 Task: Open Card Cybersecurity Review in Board Customer Feedback Management Best Practices to Workspace Accelerator Programs and add a team member Softage.4@softage.net, a label Orange, a checklist Marketing Strategies, an attachment from your computer, a color Orange and finally, add a card description 'Conduct team training session on effective communication' and a comment 'We should approach this task with a sense of humility and a willingness to seek feedback and guidance from others.'. Add a start date 'Jan 04, 1900' with a due date 'Jan 11, 1900'
Action: Mouse moved to (608, 238)
Screenshot: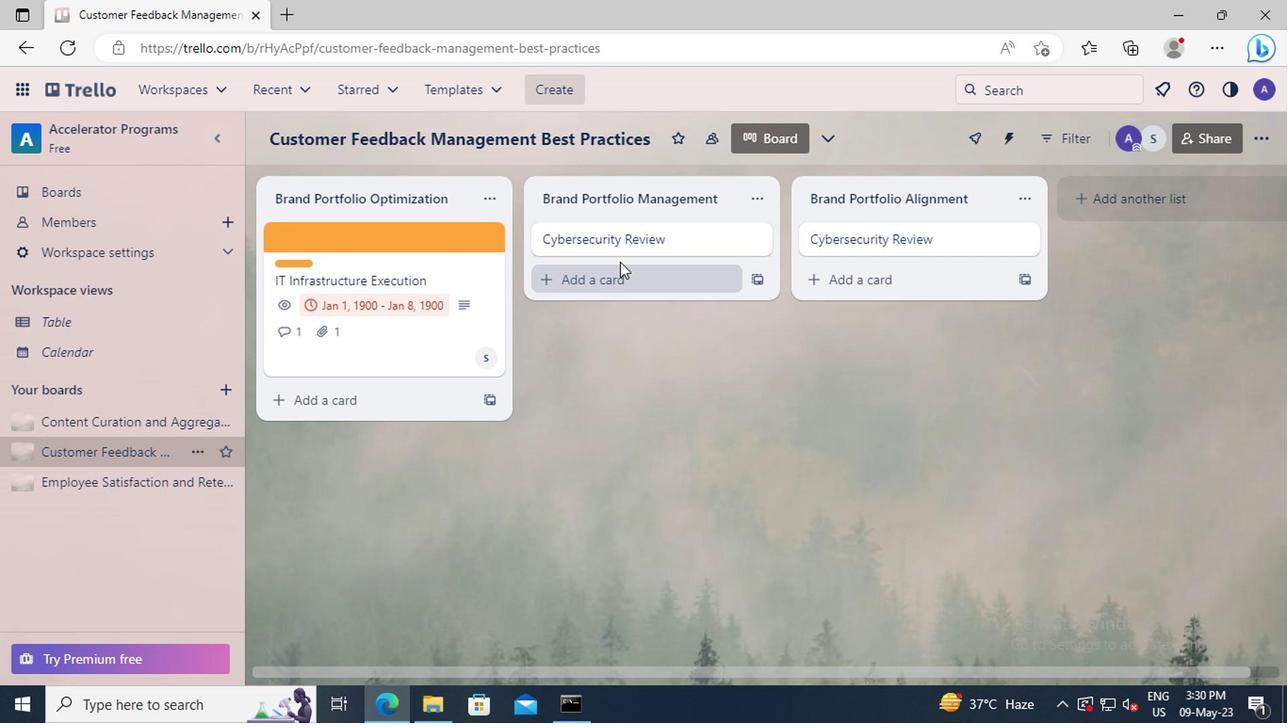 
Action: Mouse pressed left at (608, 238)
Screenshot: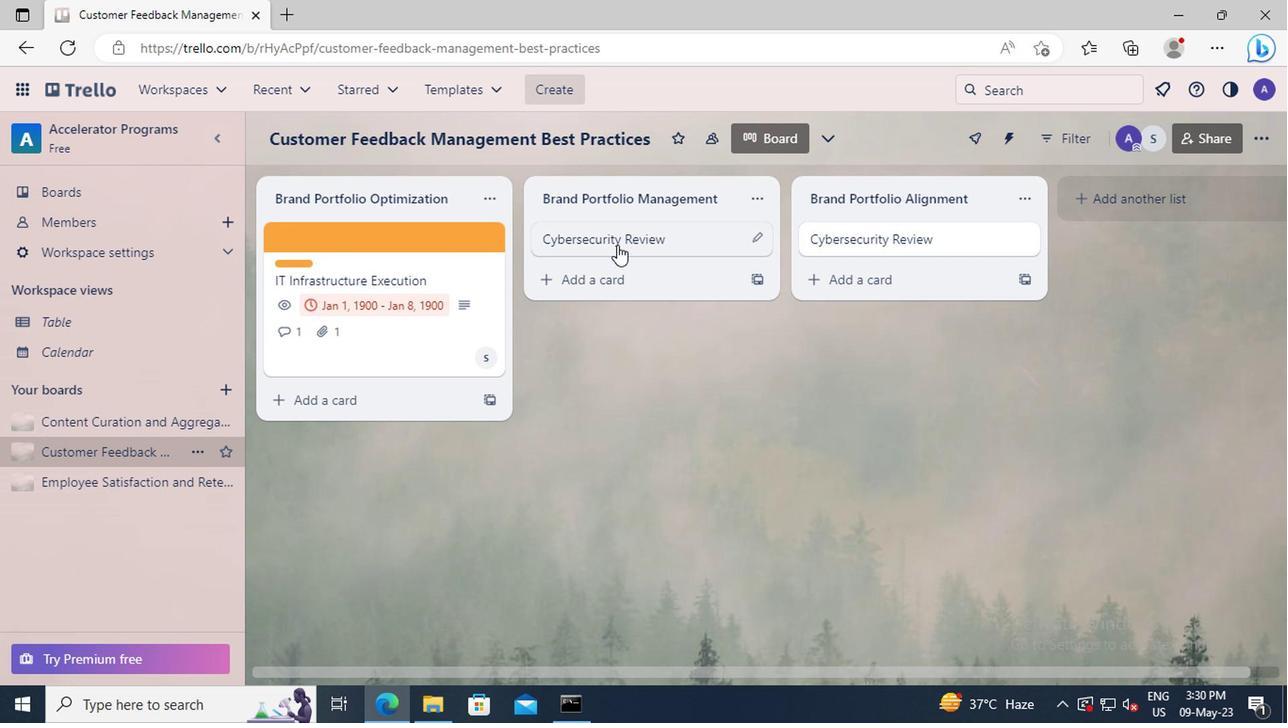 
Action: Mouse moved to (870, 298)
Screenshot: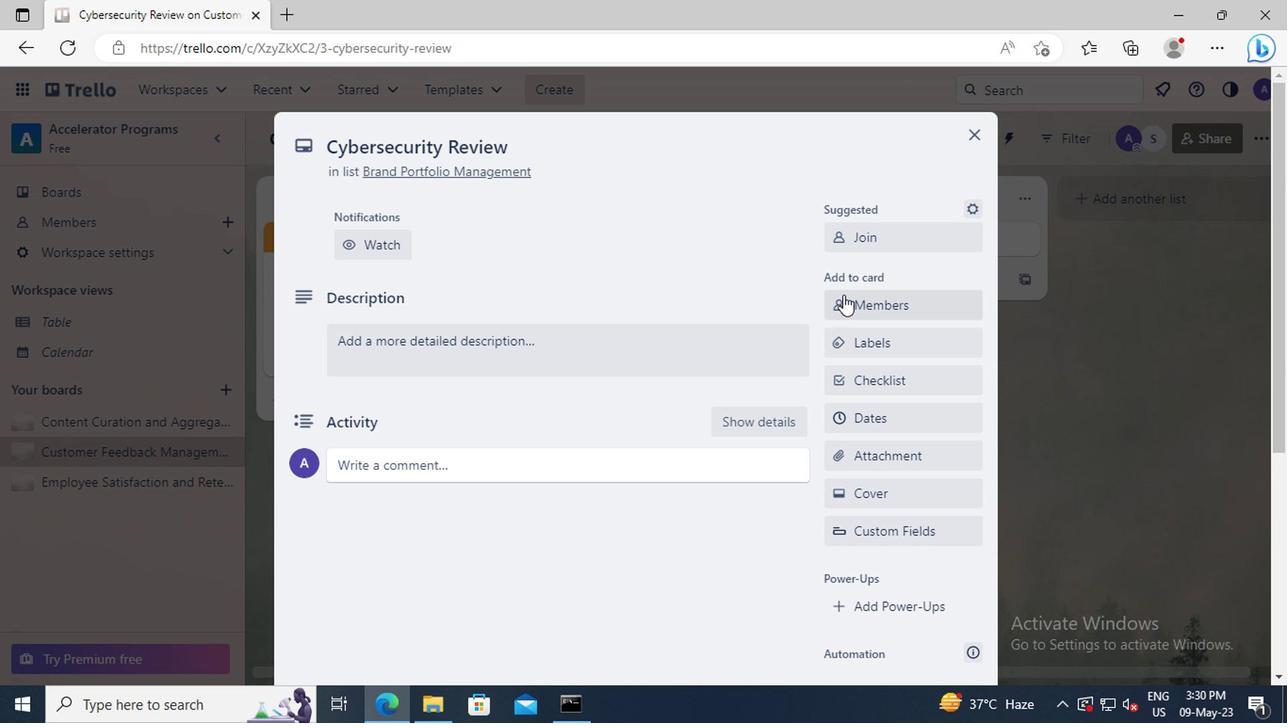 
Action: Mouse pressed left at (870, 298)
Screenshot: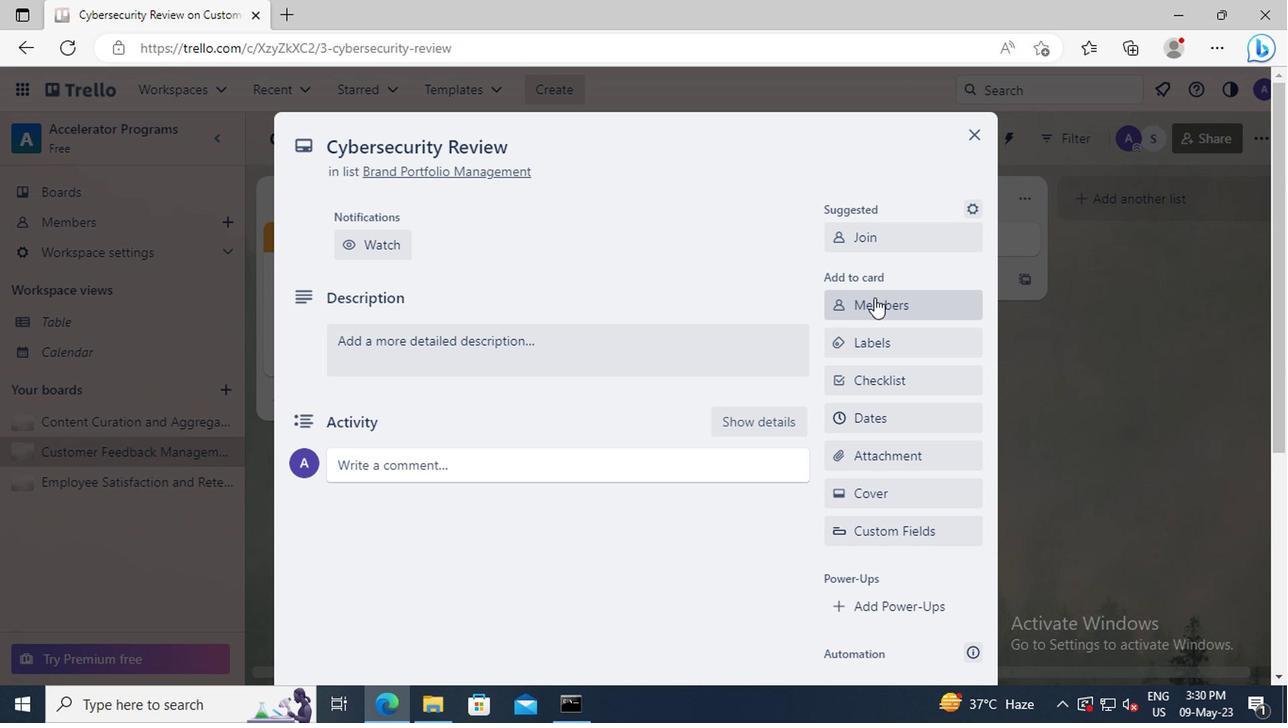 
Action: Mouse moved to (880, 394)
Screenshot: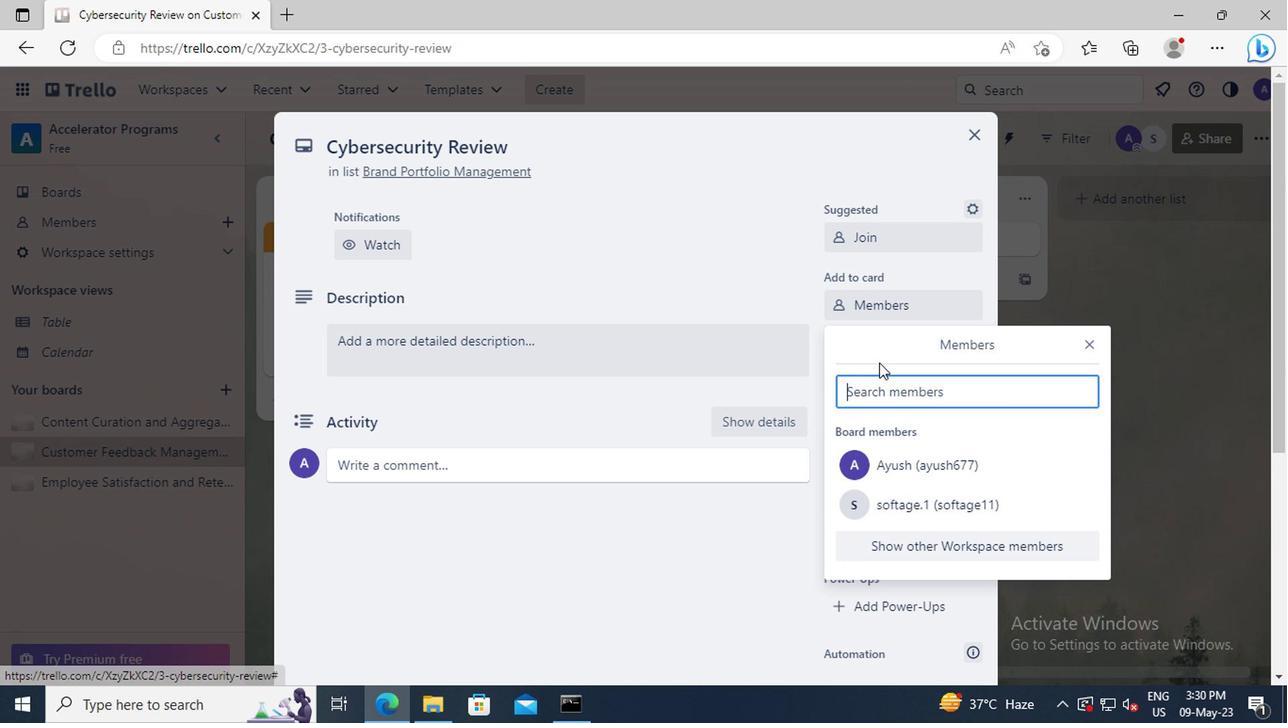 
Action: Mouse pressed left at (880, 394)
Screenshot: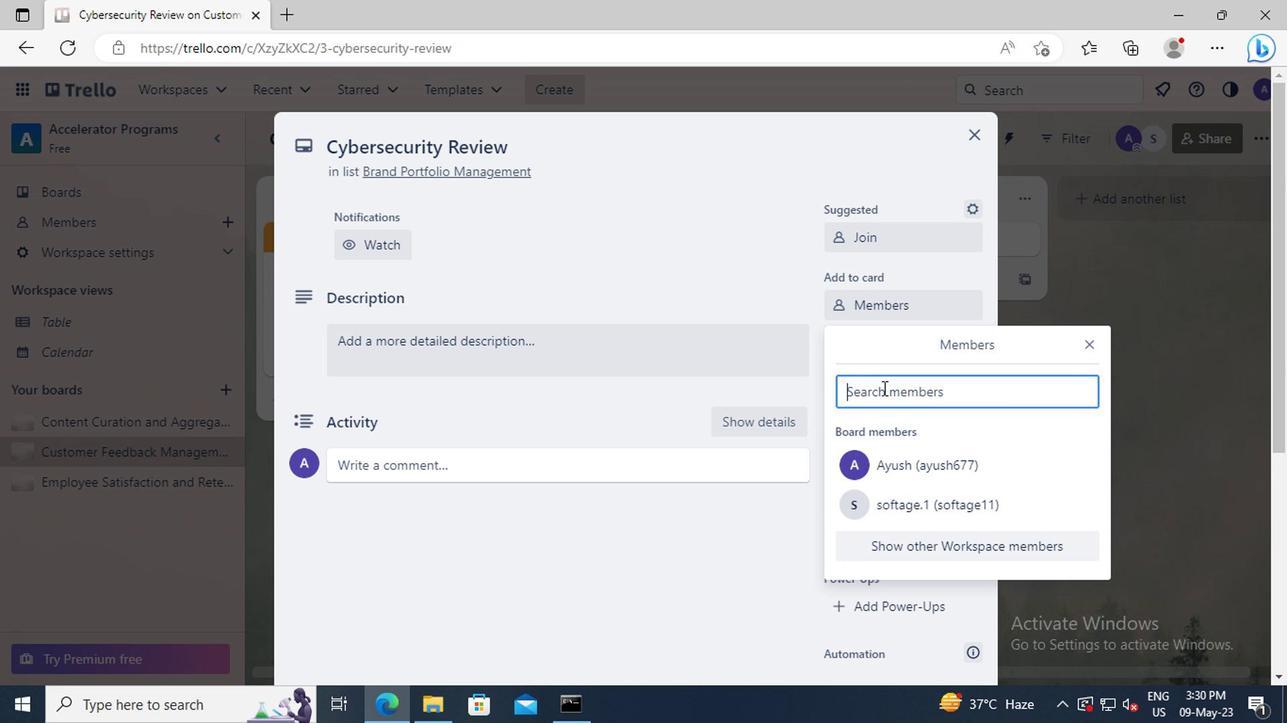 
Action: Key pressed <Key.shift>SOFTAGE.4
Screenshot: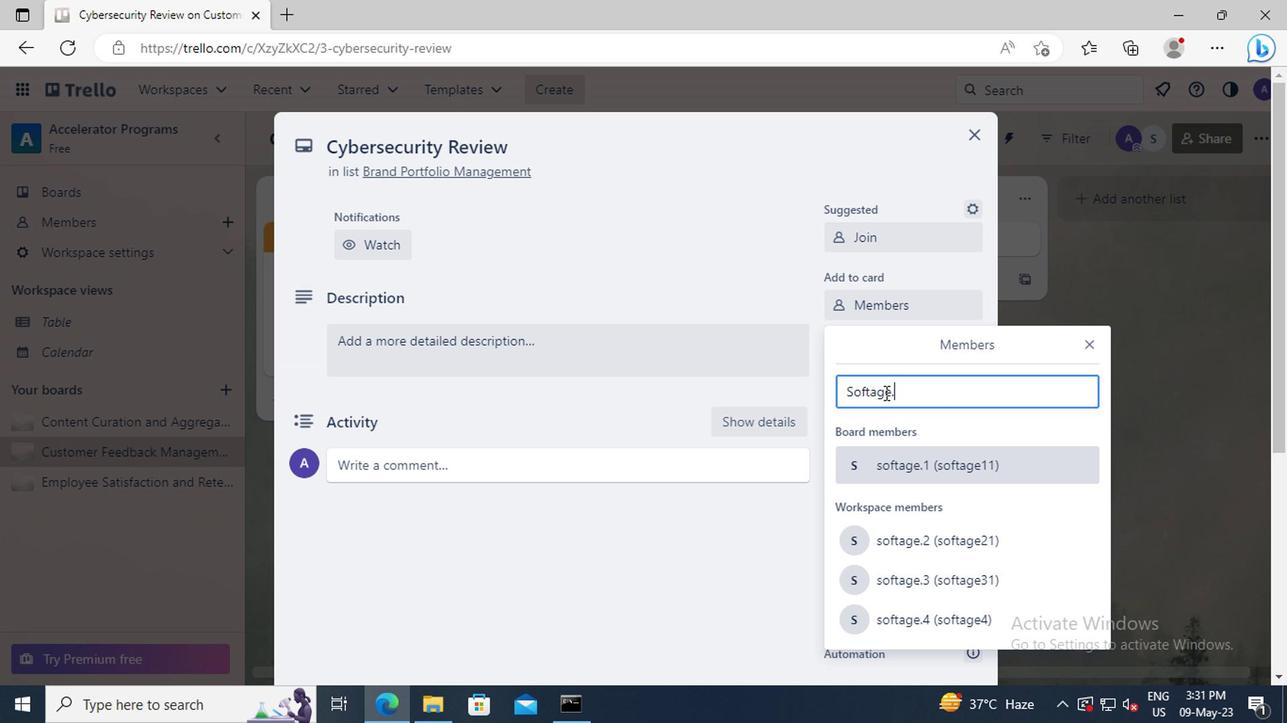 
Action: Mouse moved to (919, 574)
Screenshot: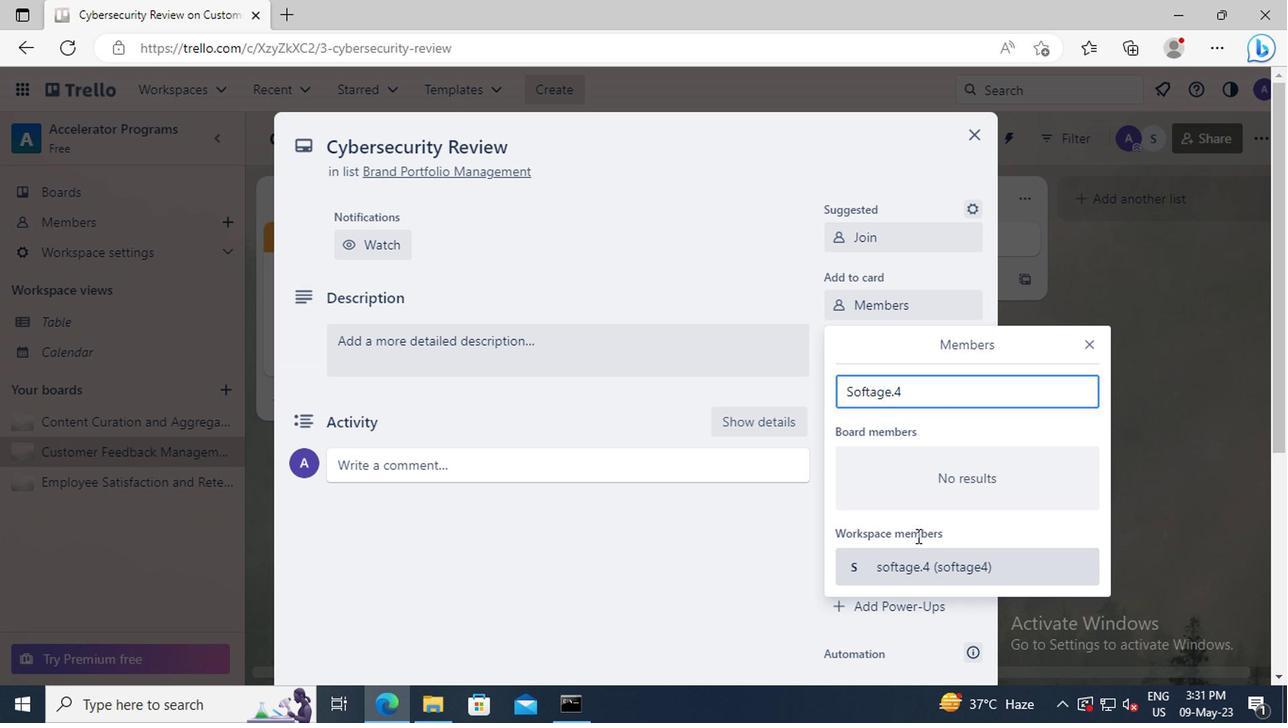 
Action: Mouse pressed left at (919, 574)
Screenshot: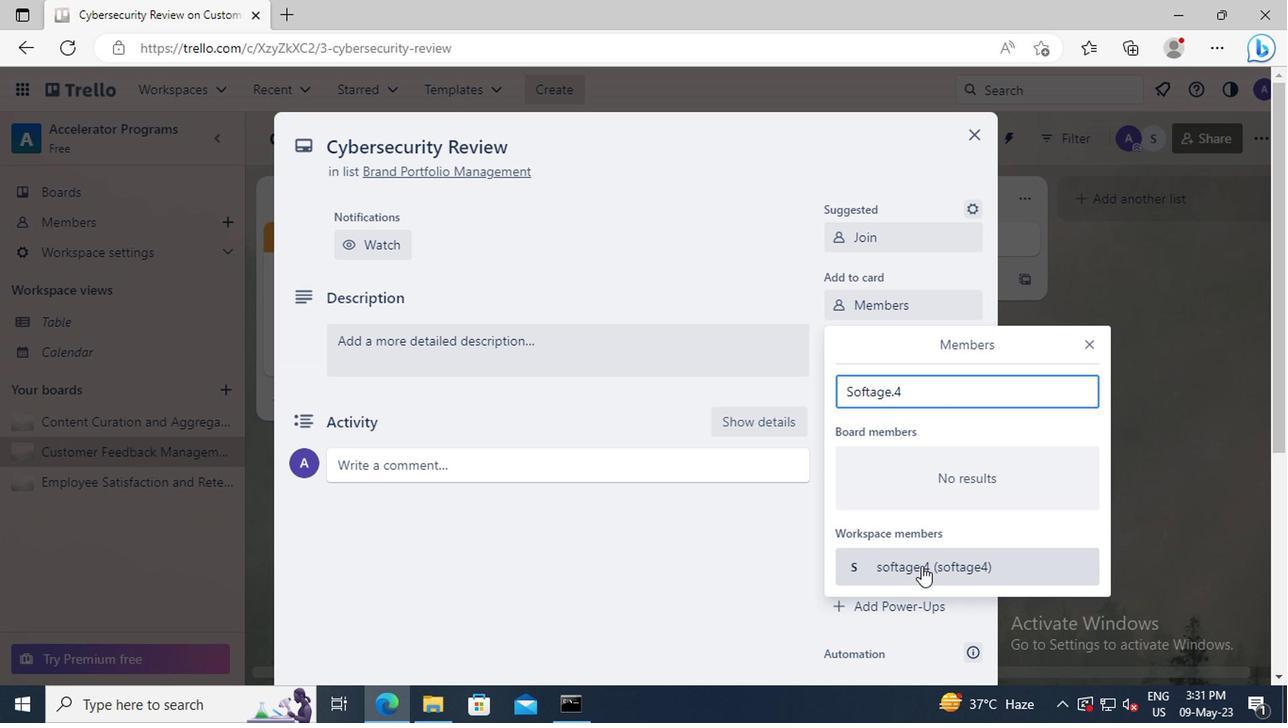 
Action: Mouse moved to (1086, 343)
Screenshot: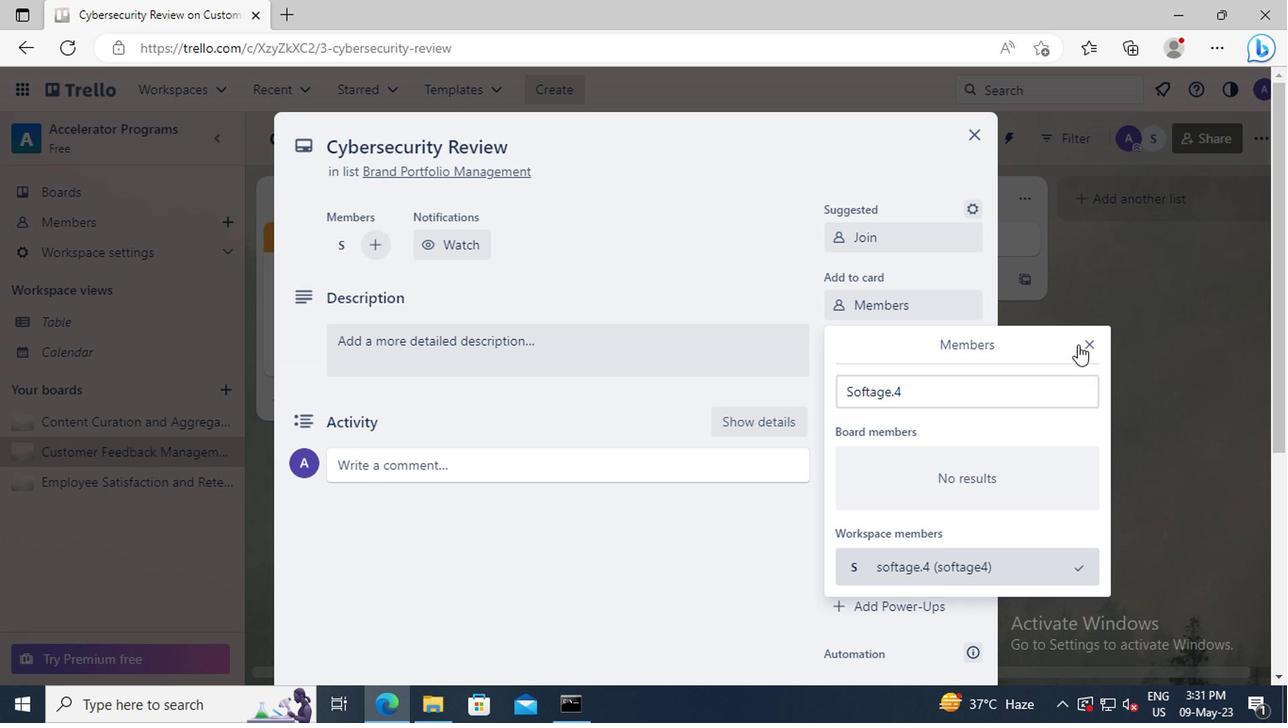 
Action: Mouse pressed left at (1086, 343)
Screenshot: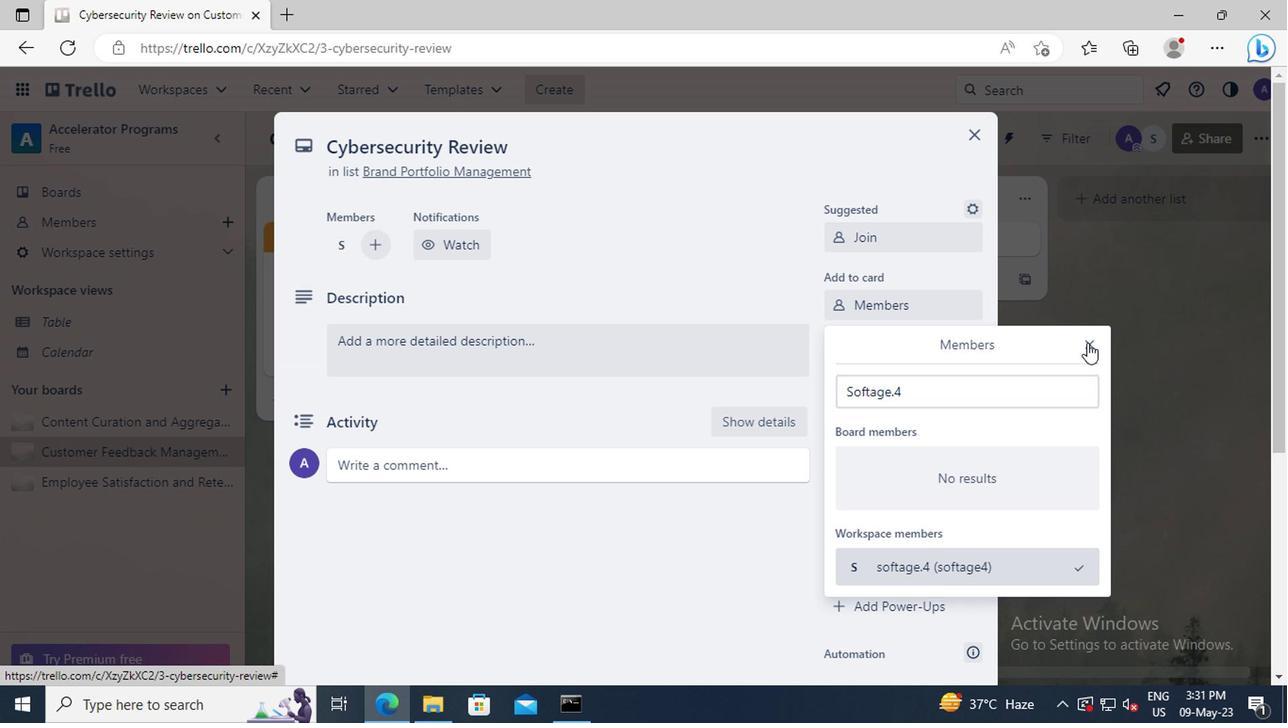 
Action: Mouse moved to (913, 353)
Screenshot: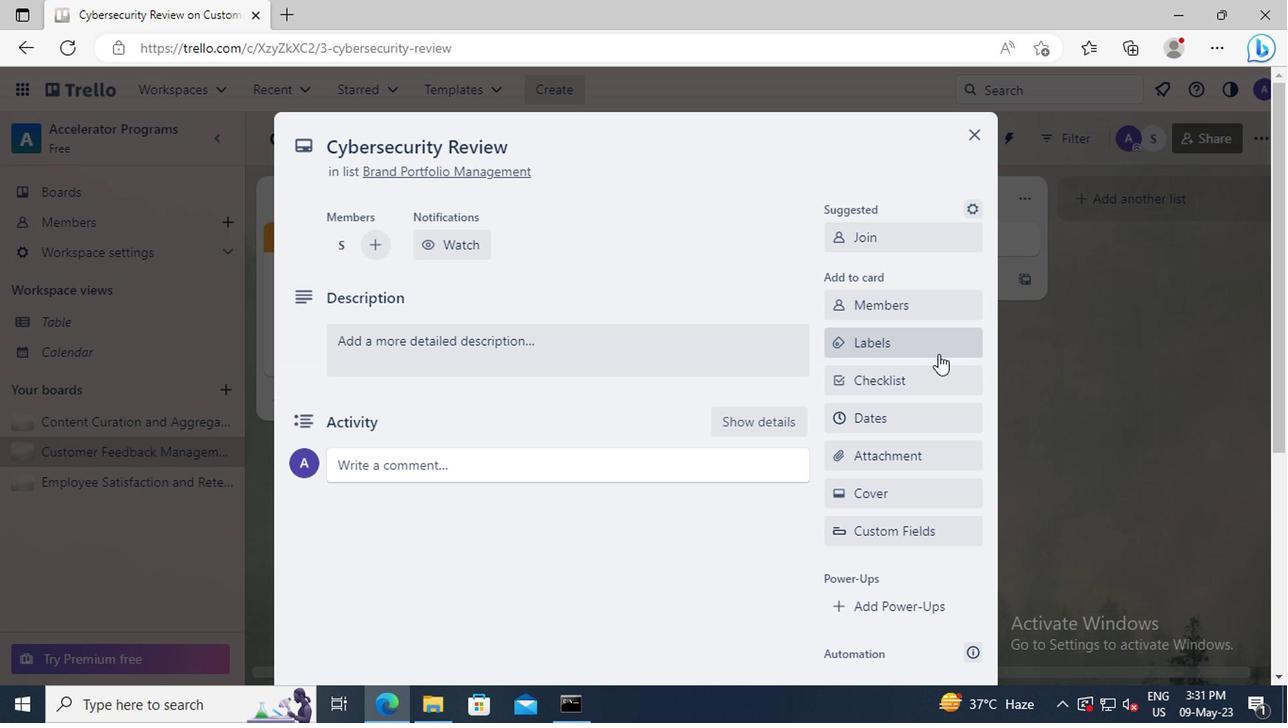 
Action: Mouse pressed left at (913, 353)
Screenshot: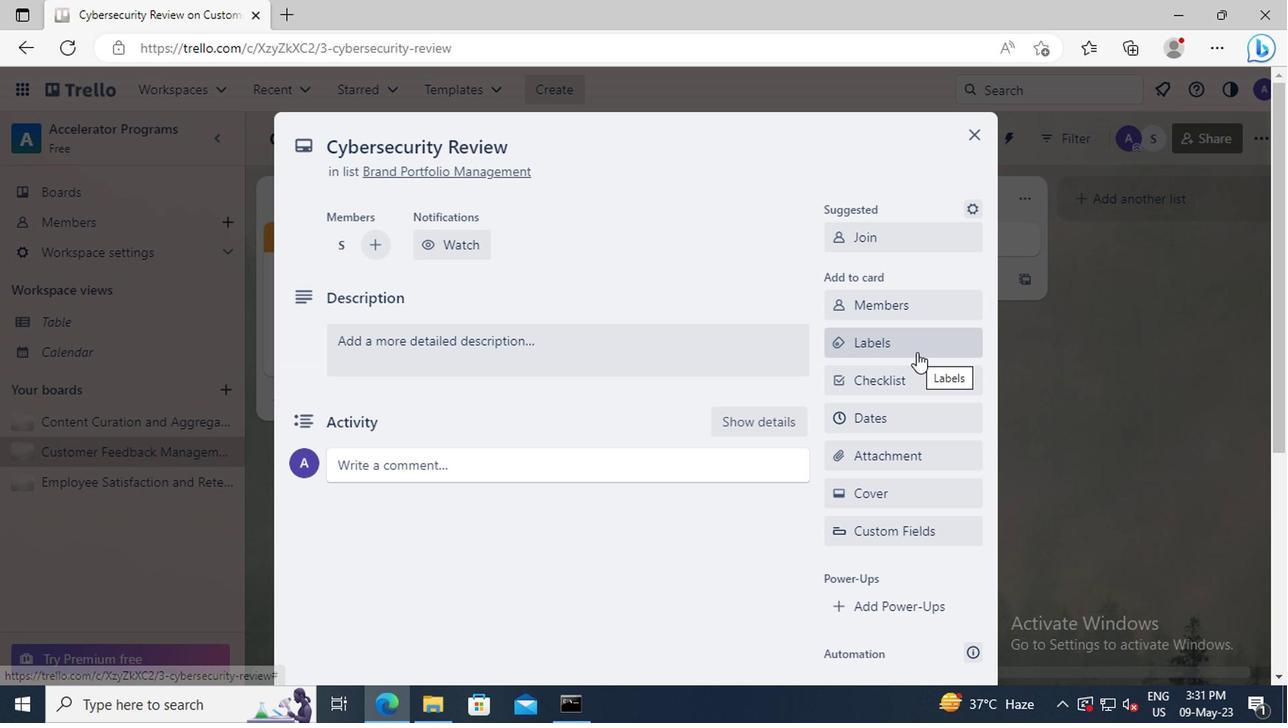 
Action: Mouse moved to (946, 463)
Screenshot: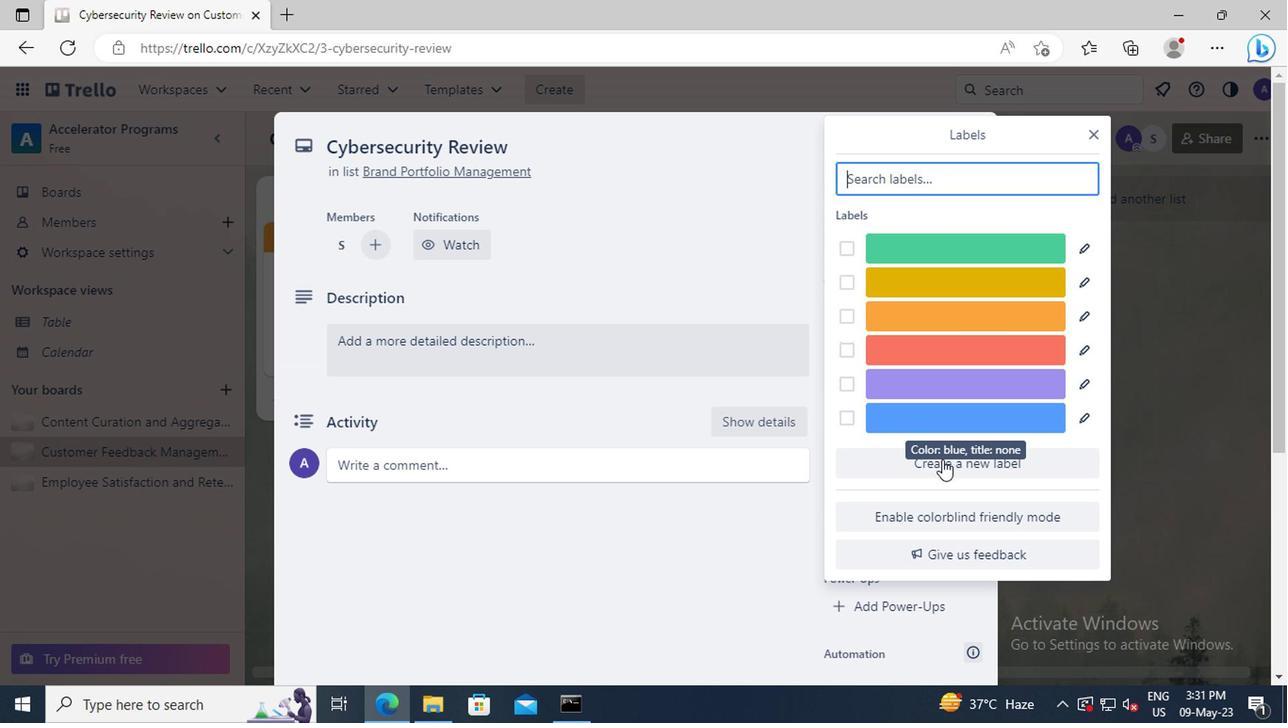 
Action: Mouse pressed left at (946, 463)
Screenshot: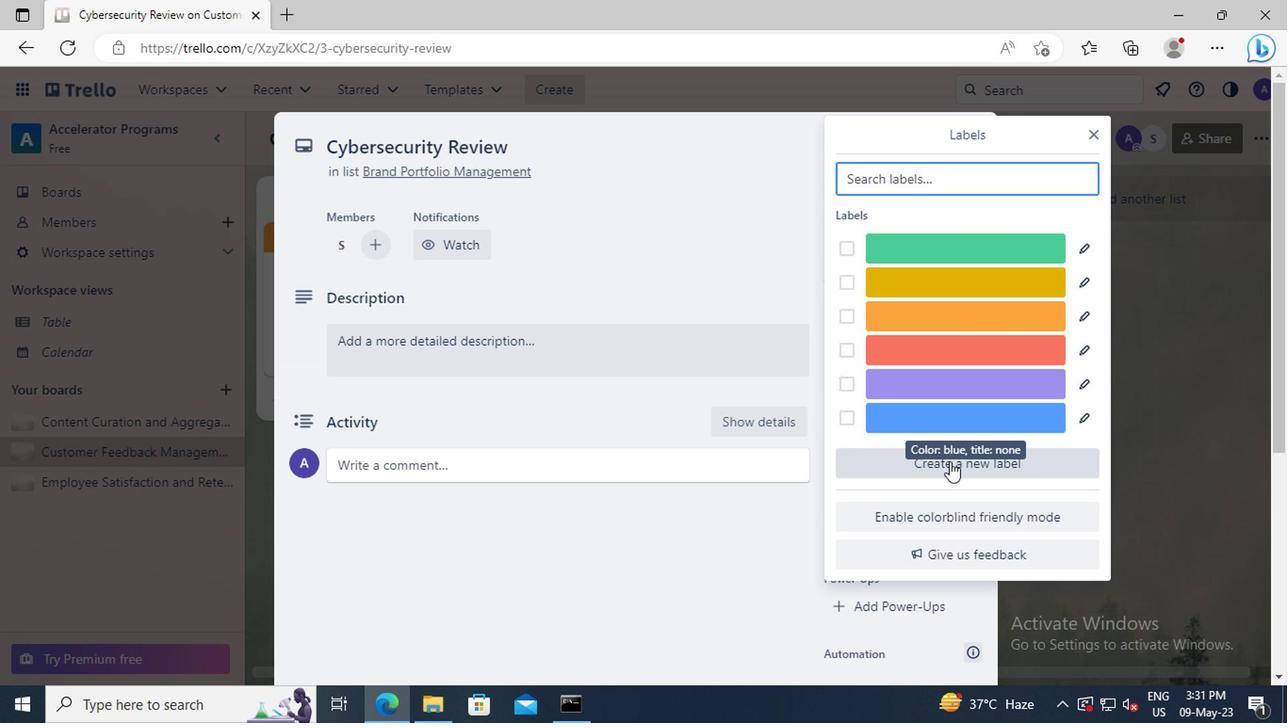 
Action: Mouse moved to (961, 409)
Screenshot: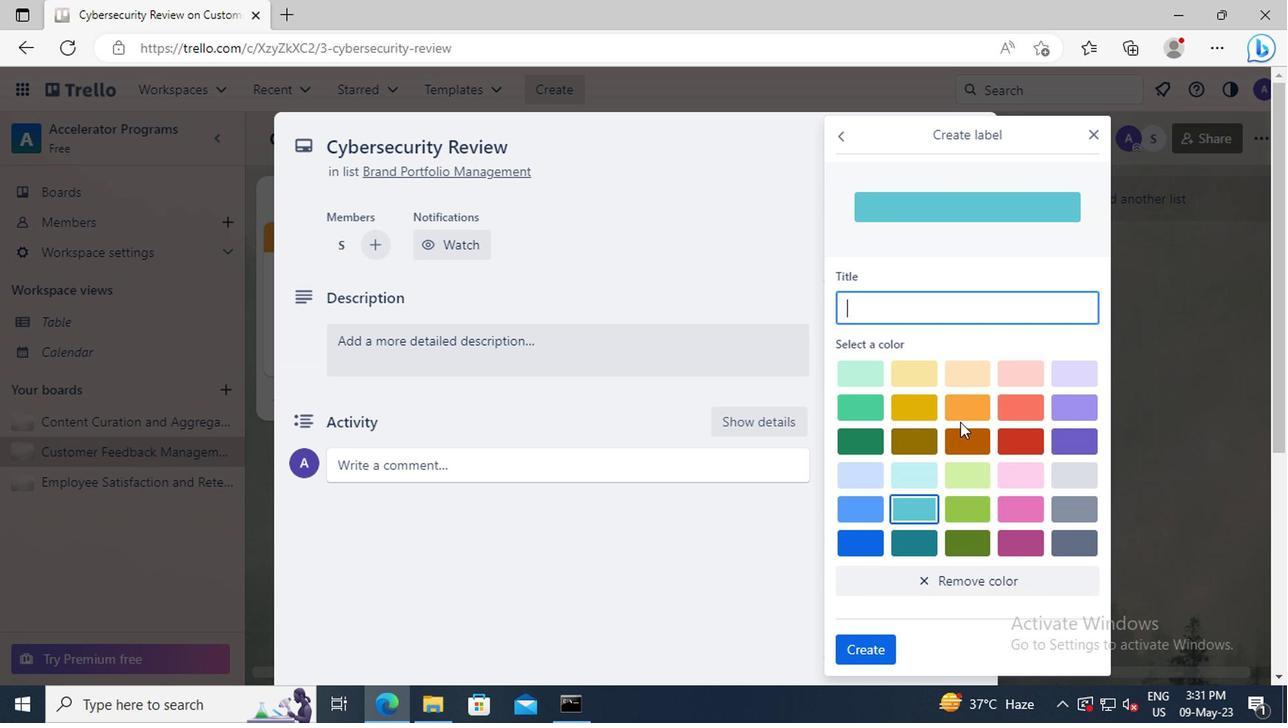 
Action: Mouse pressed left at (961, 409)
Screenshot: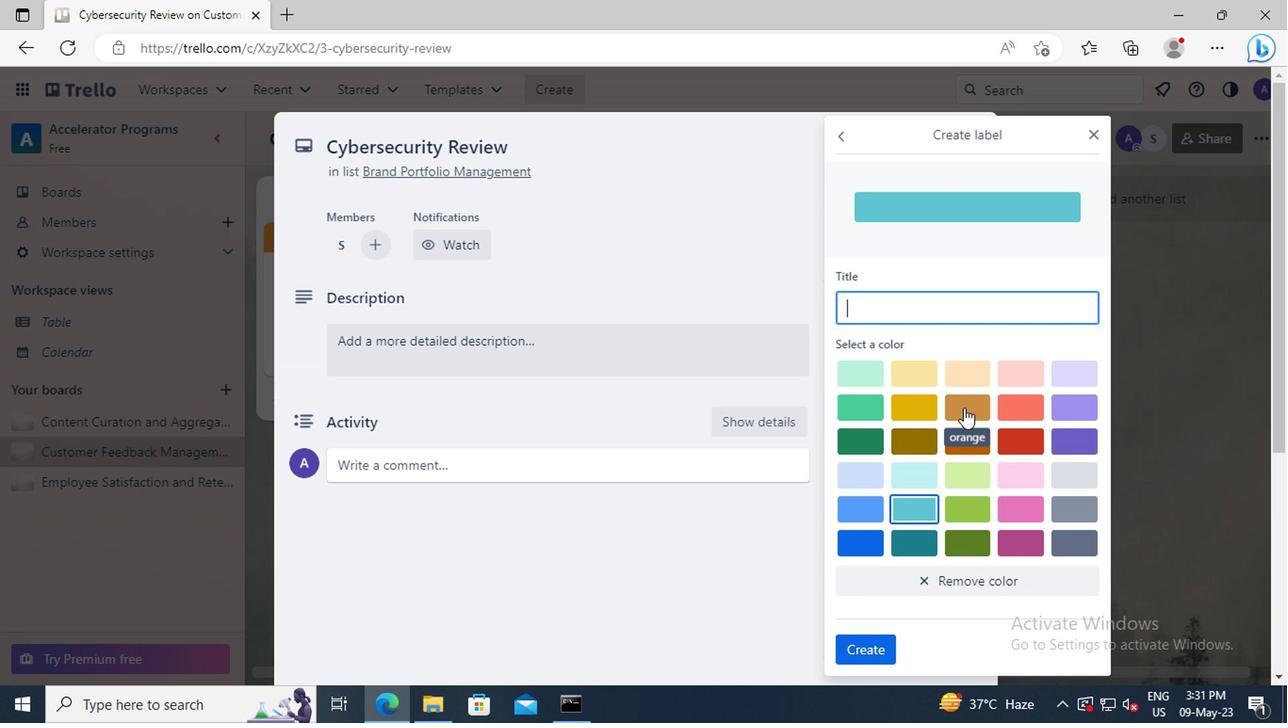 
Action: Mouse moved to (876, 649)
Screenshot: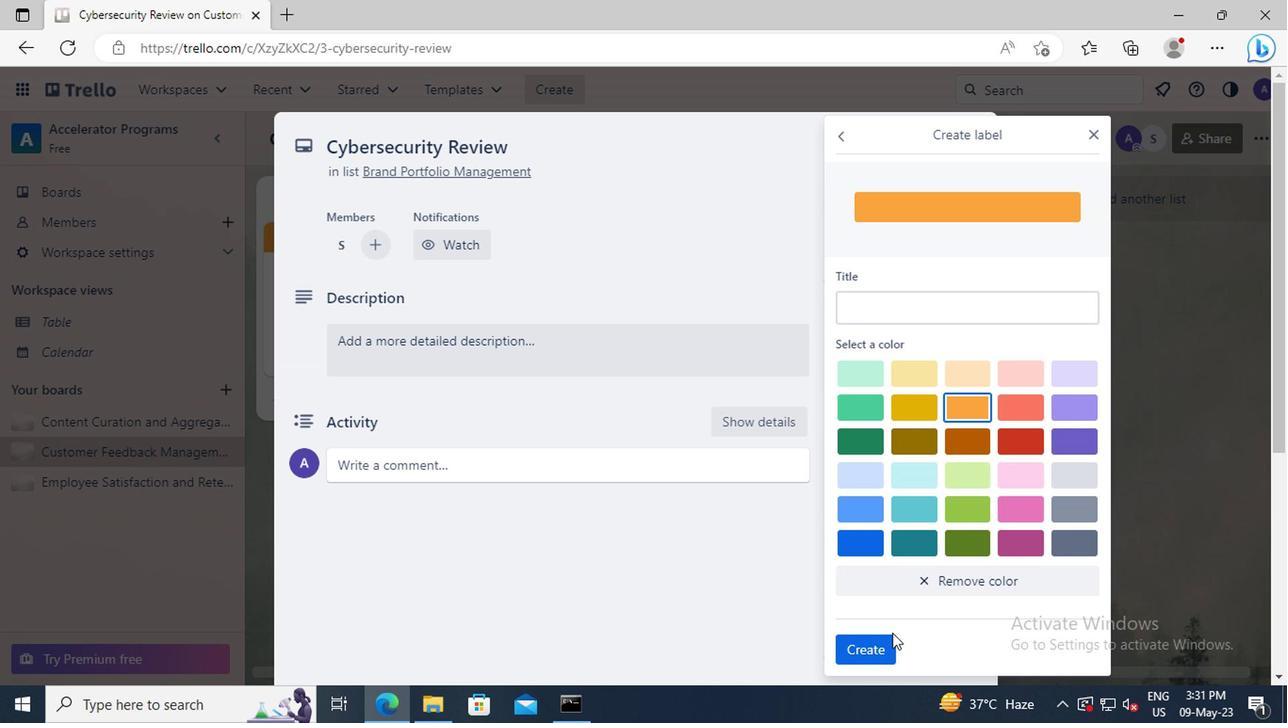 
Action: Mouse pressed left at (876, 649)
Screenshot: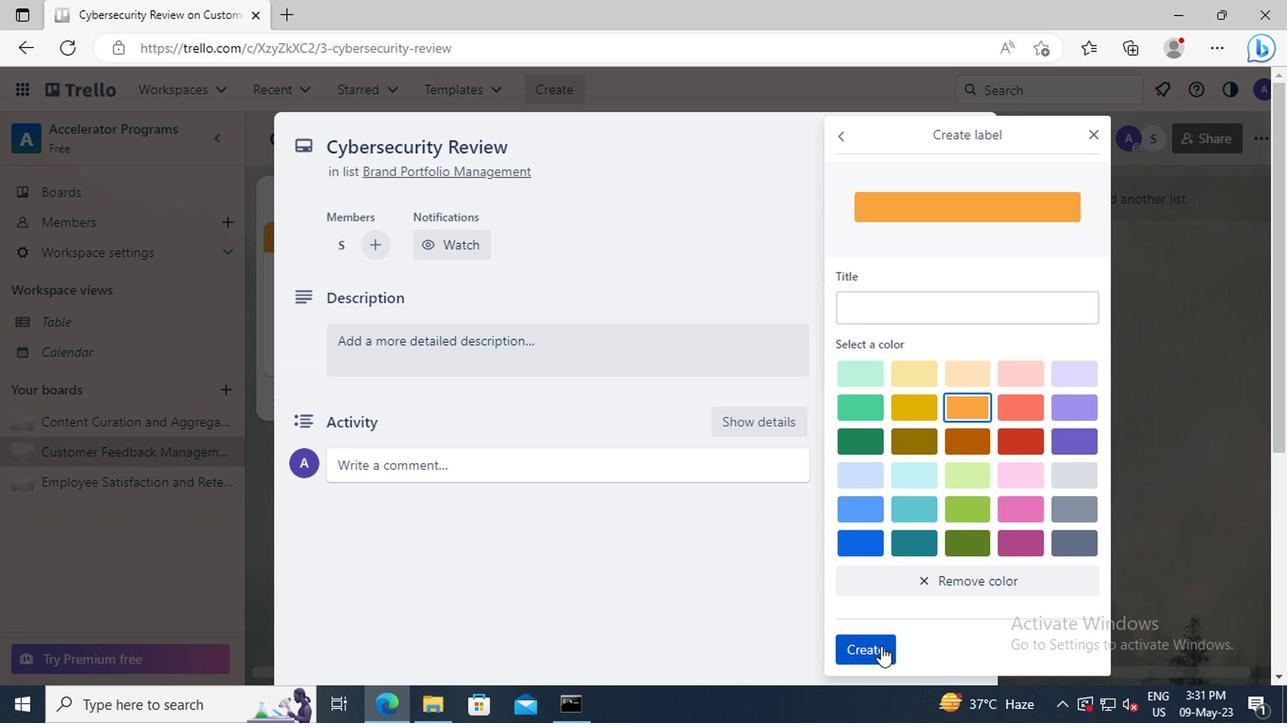 
Action: Mouse moved to (1091, 136)
Screenshot: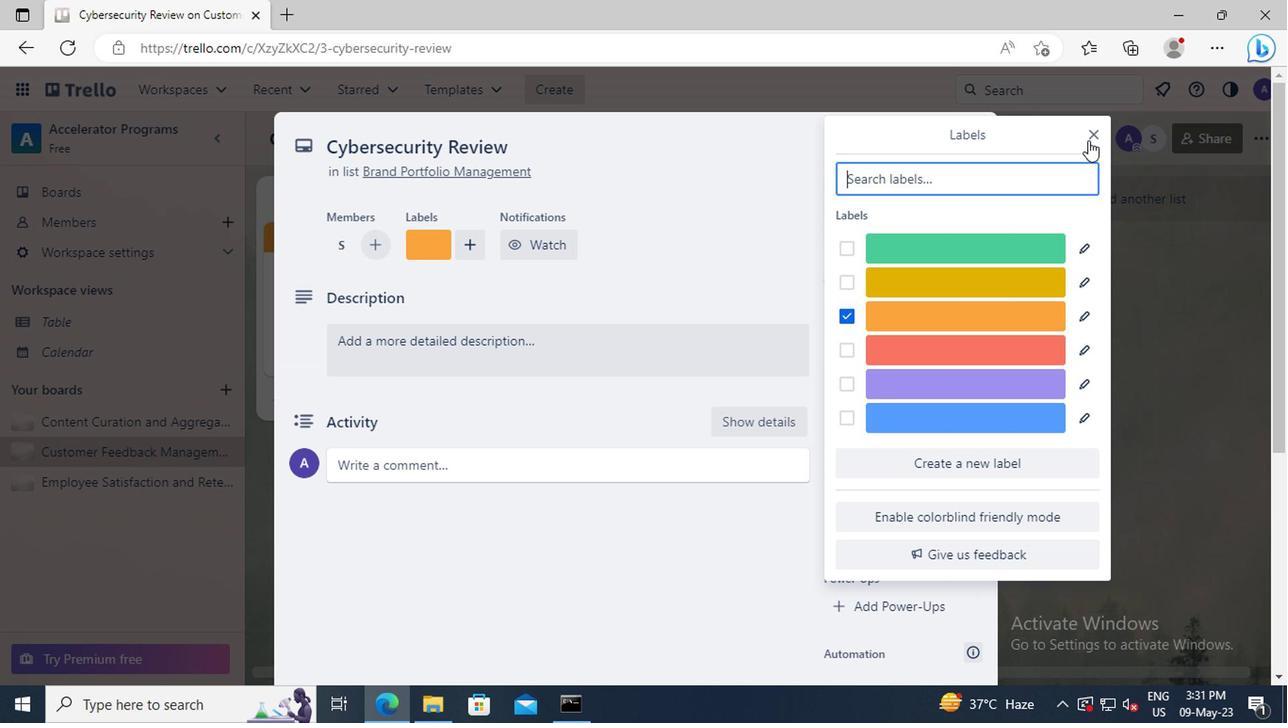 
Action: Mouse pressed left at (1091, 136)
Screenshot: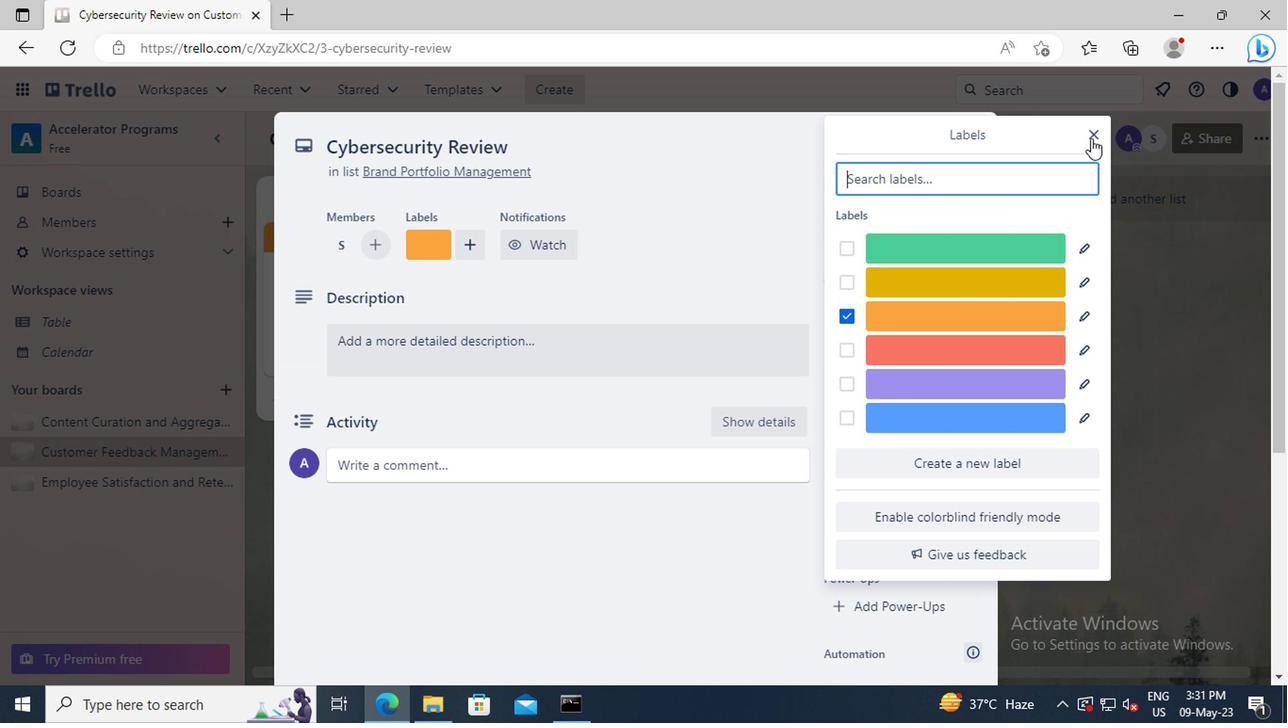 
Action: Mouse moved to (925, 387)
Screenshot: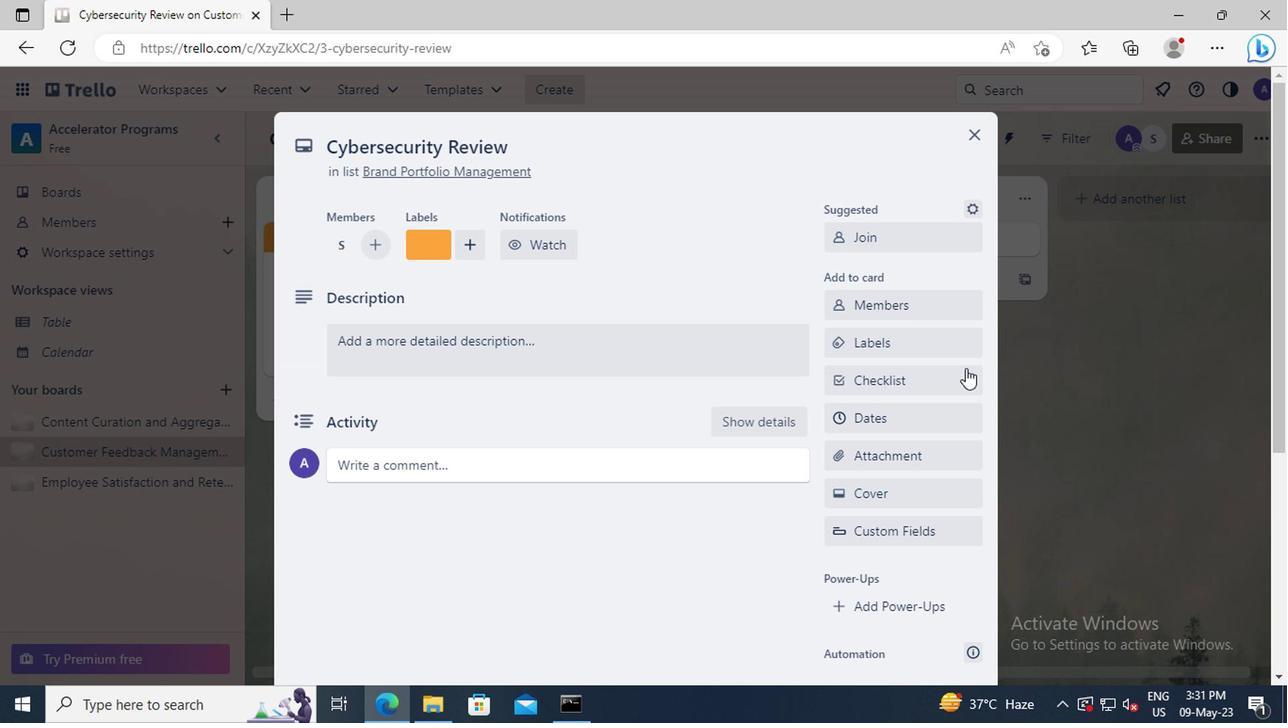 
Action: Mouse pressed left at (925, 387)
Screenshot: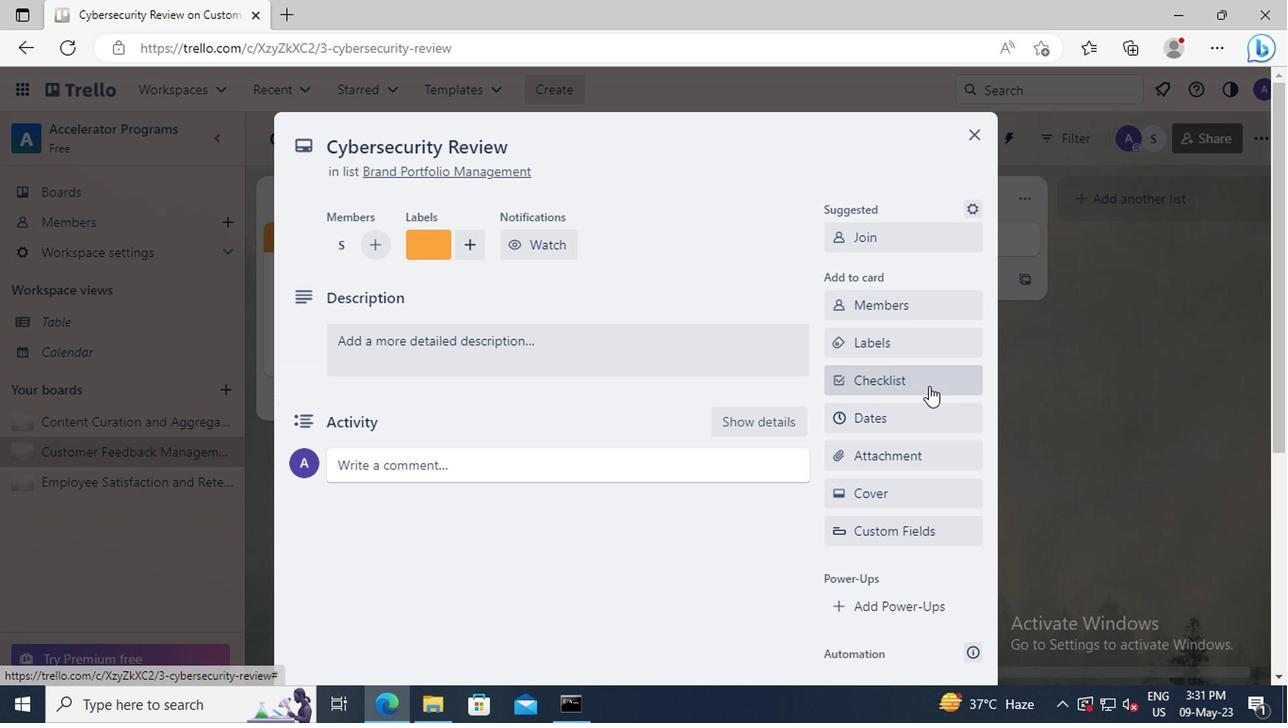 
Action: Key pressed <Key.shift>MARKETING<Key.space><Key.shift>STRATEGIES
Screenshot: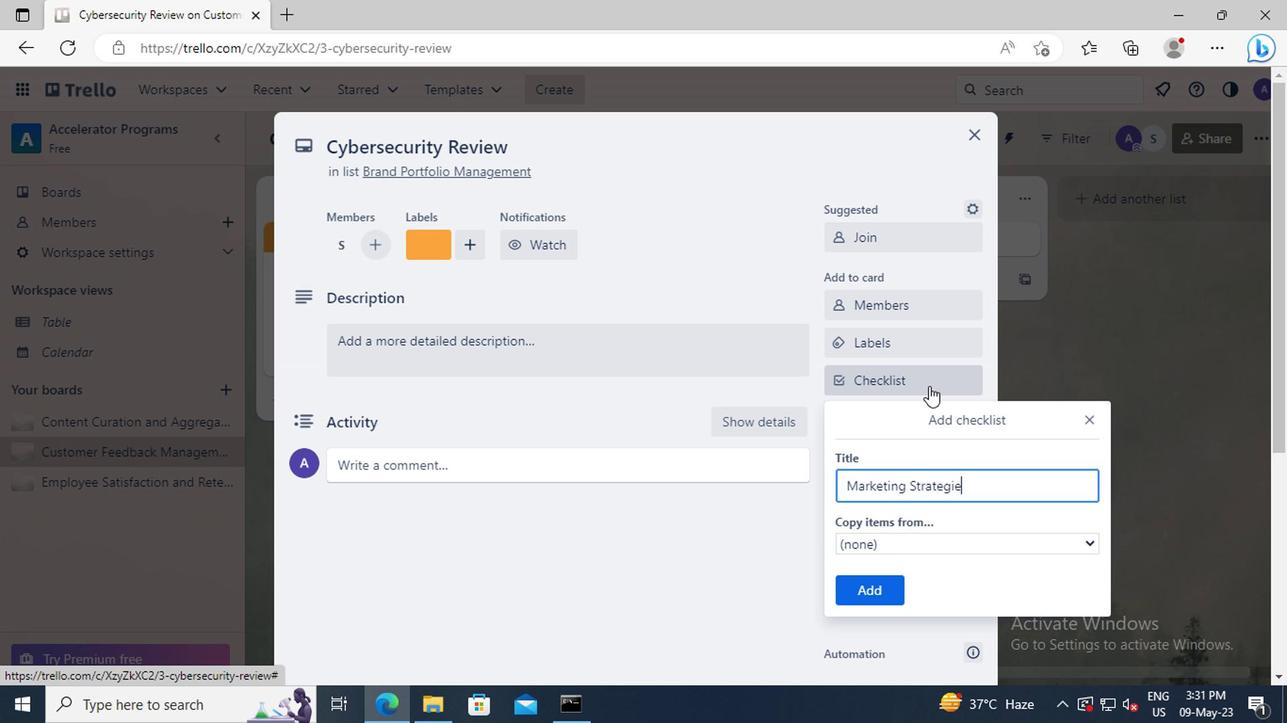 
Action: Mouse moved to (885, 588)
Screenshot: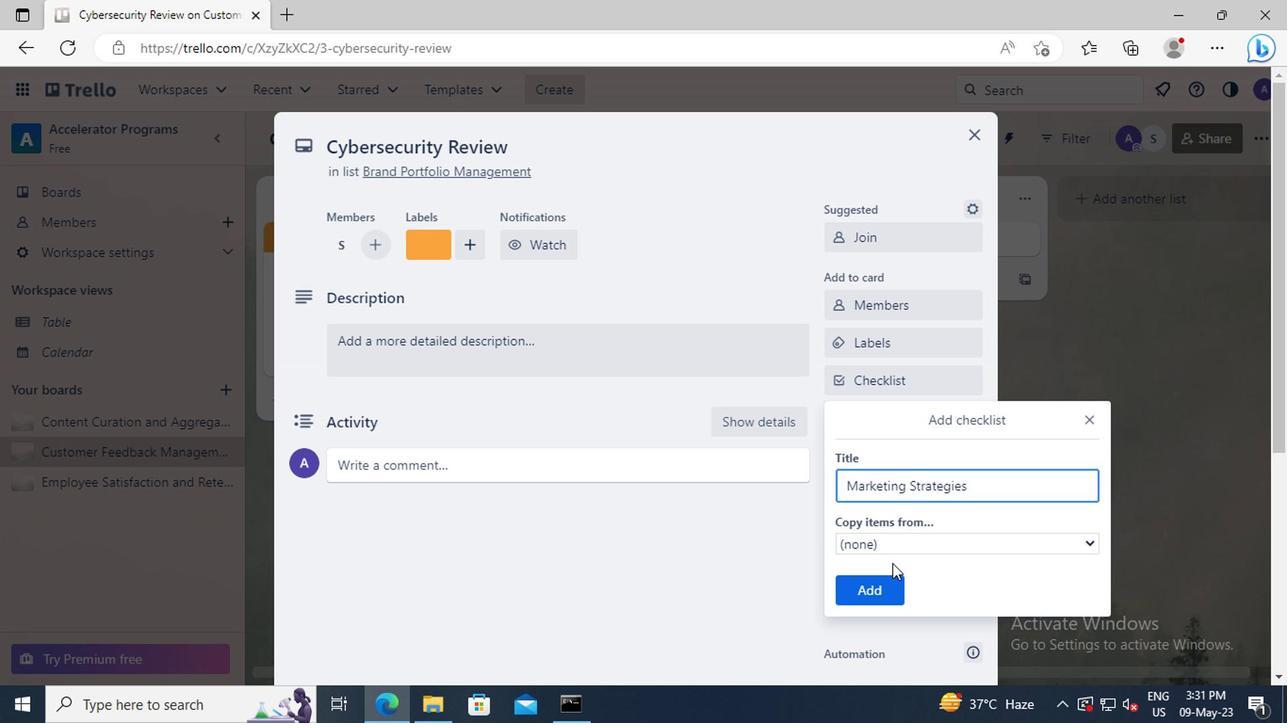 
Action: Mouse pressed left at (885, 588)
Screenshot: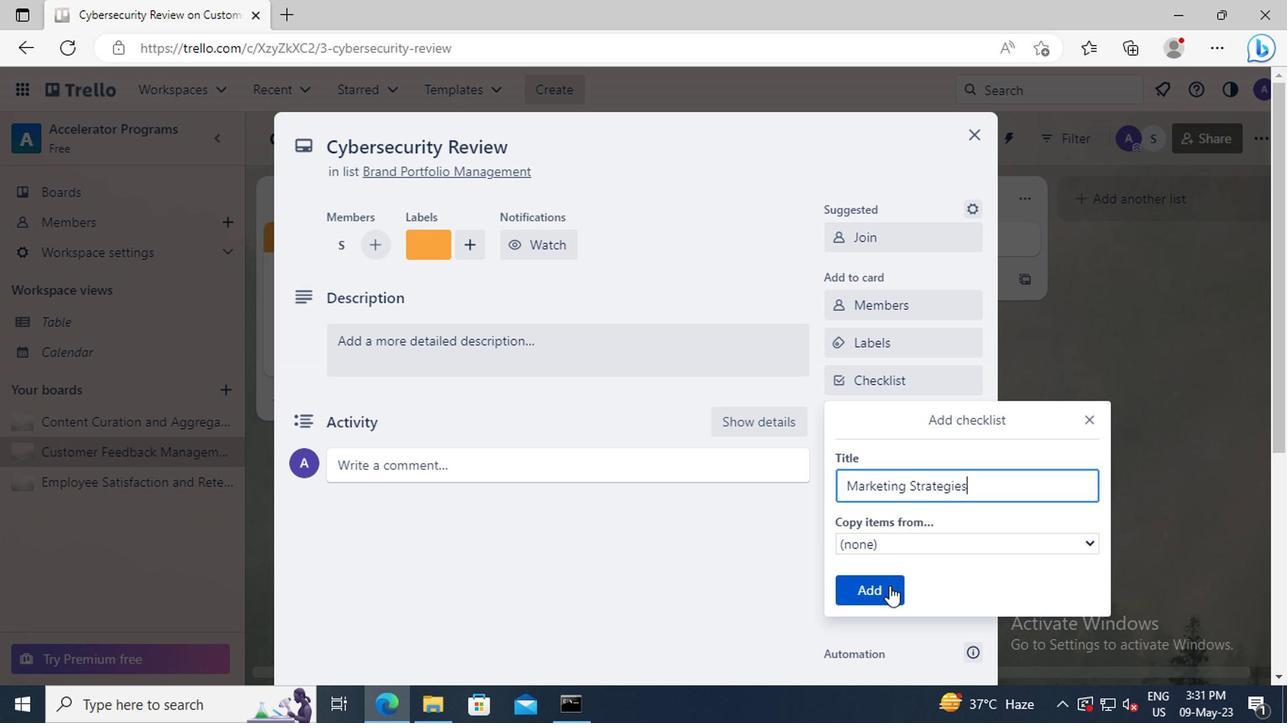 
Action: Mouse moved to (882, 460)
Screenshot: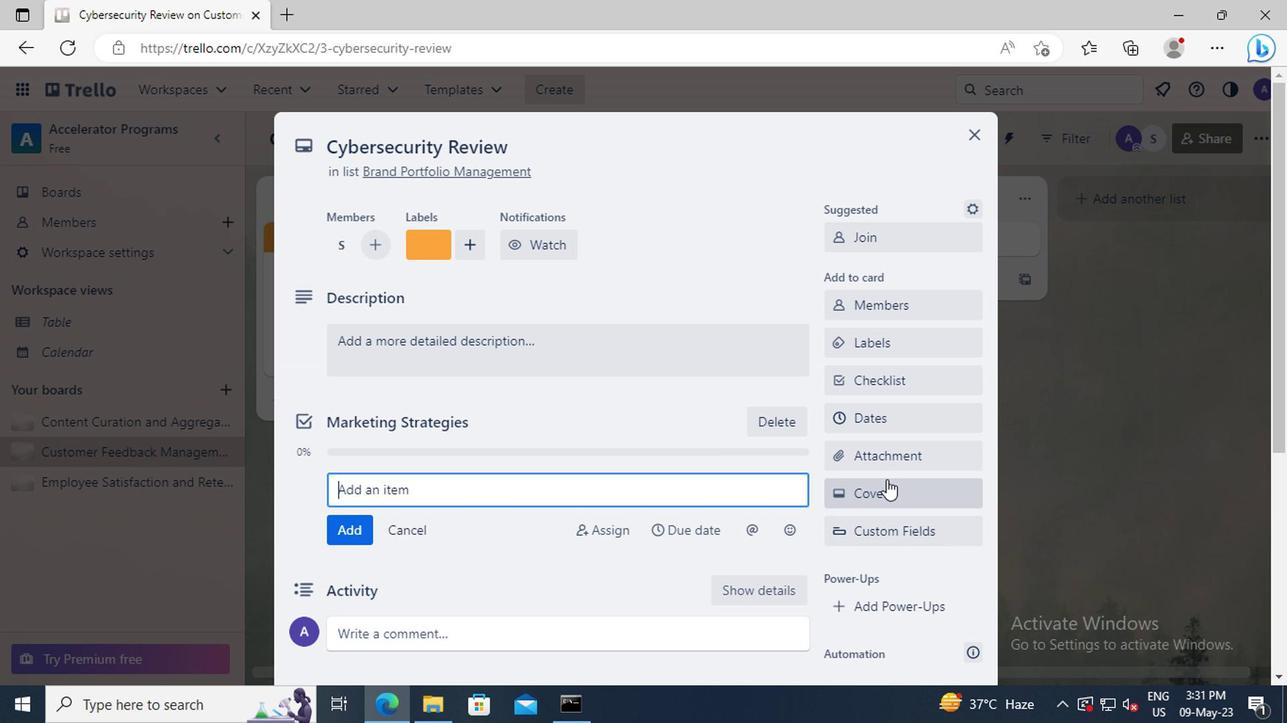 
Action: Mouse pressed left at (882, 460)
Screenshot: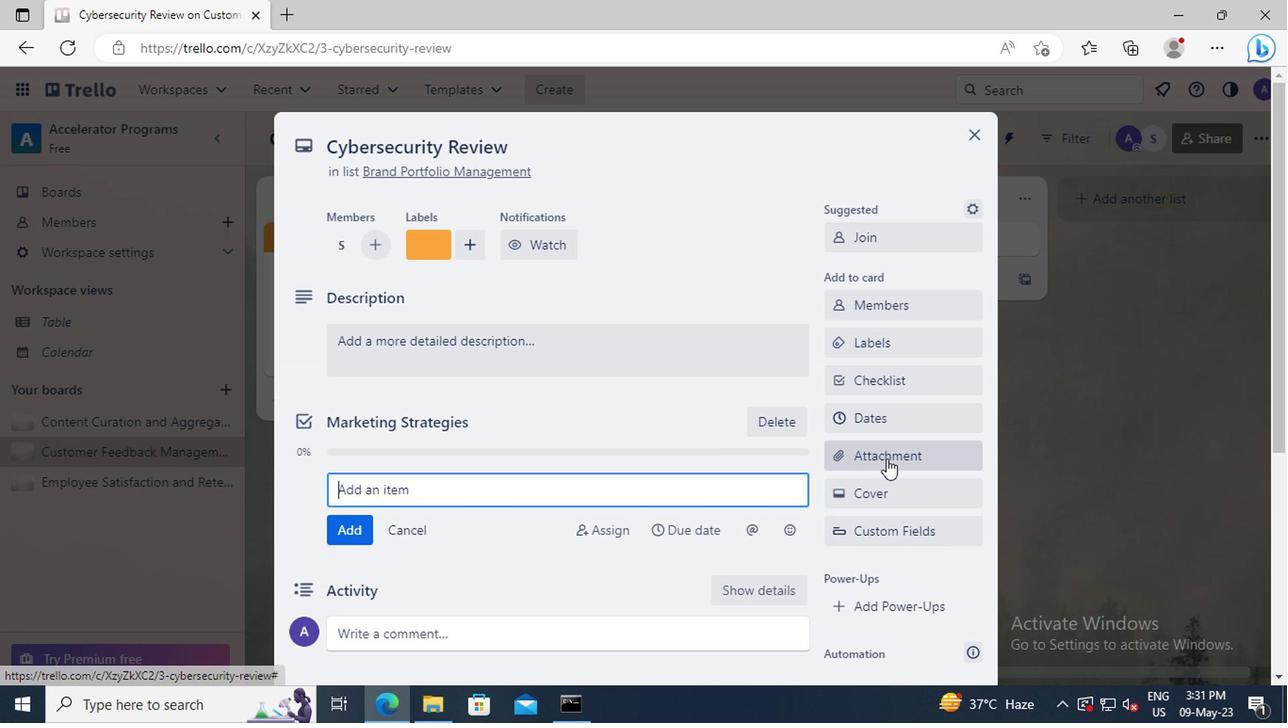 
Action: Mouse moved to (882, 170)
Screenshot: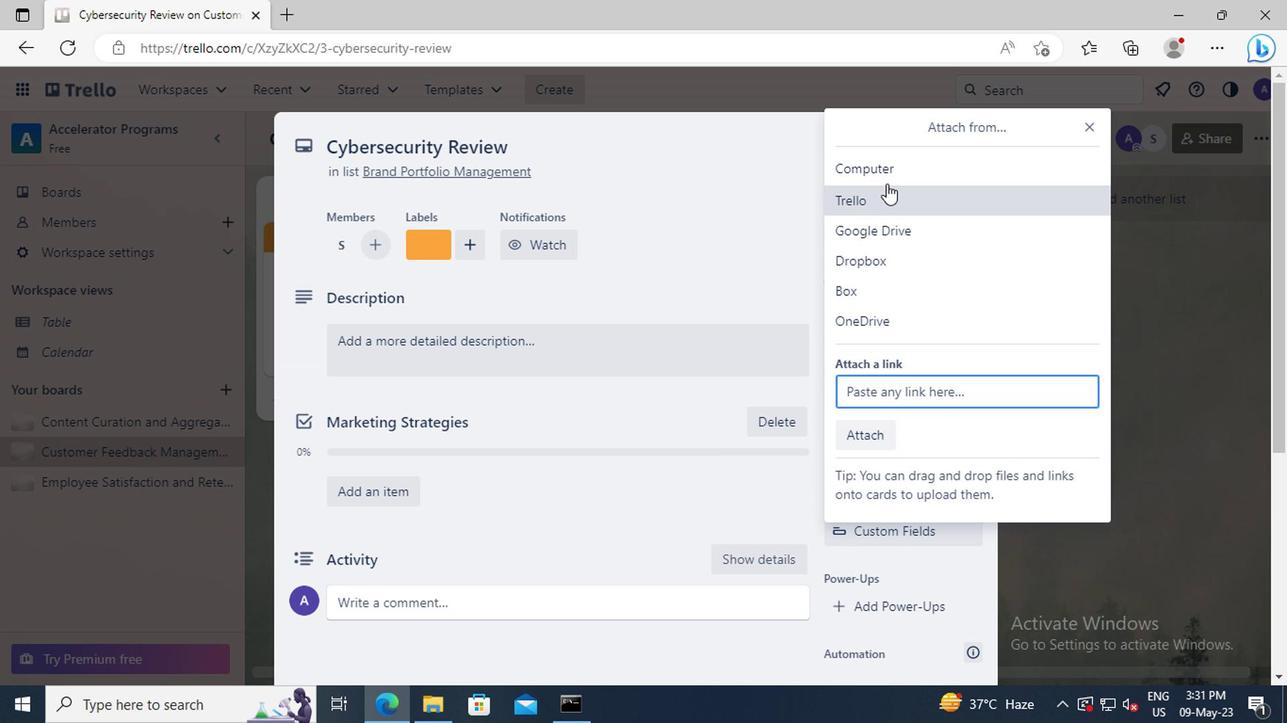
Action: Mouse pressed left at (882, 170)
Screenshot: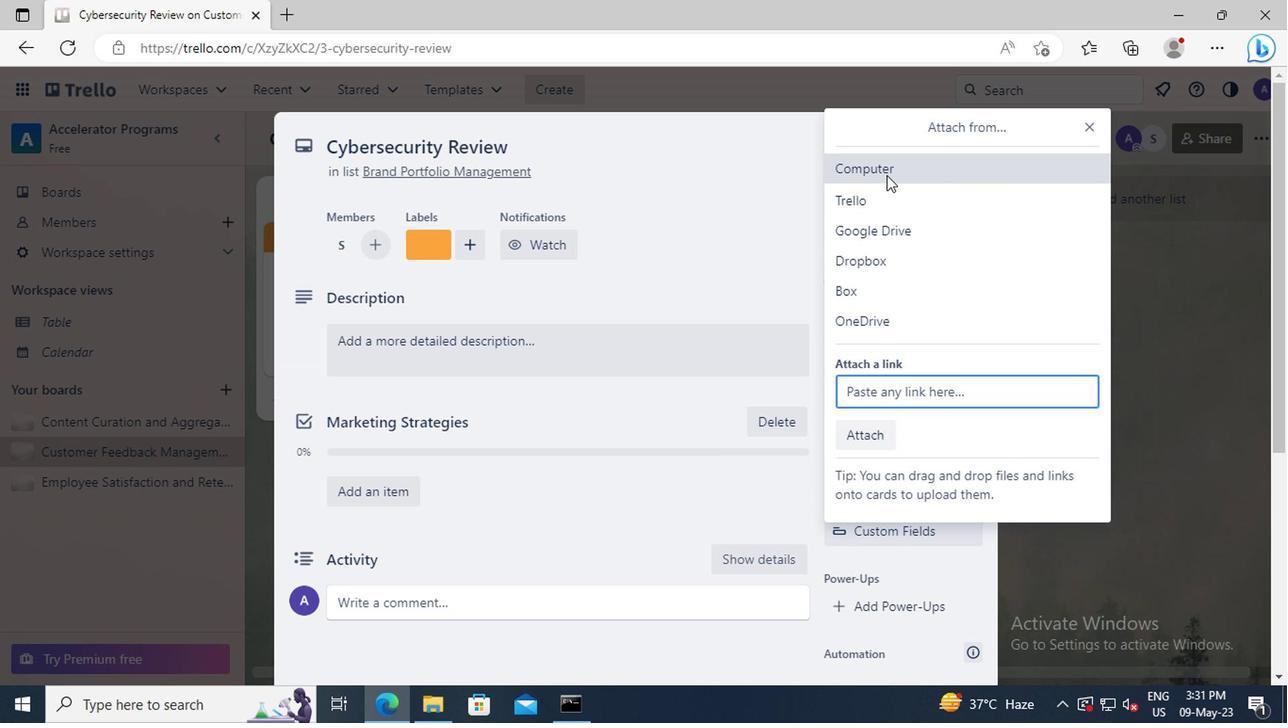 
Action: Mouse moved to (483, 164)
Screenshot: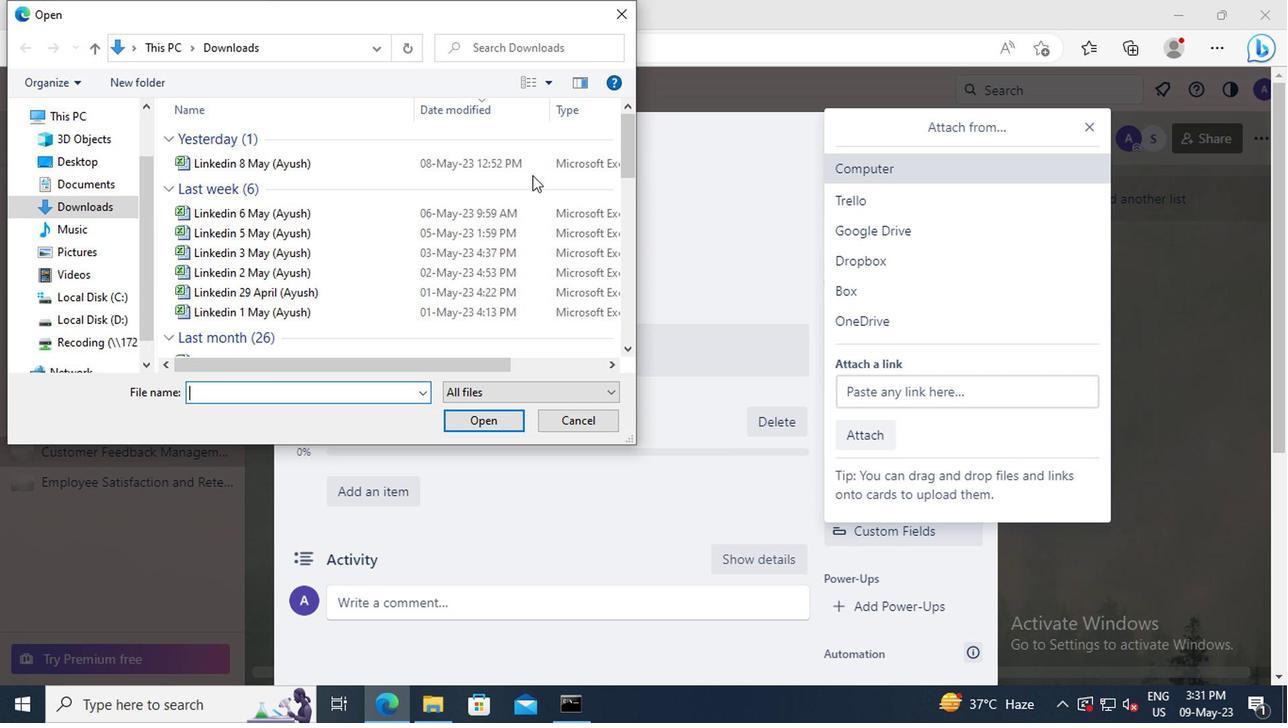 
Action: Mouse pressed left at (483, 164)
Screenshot: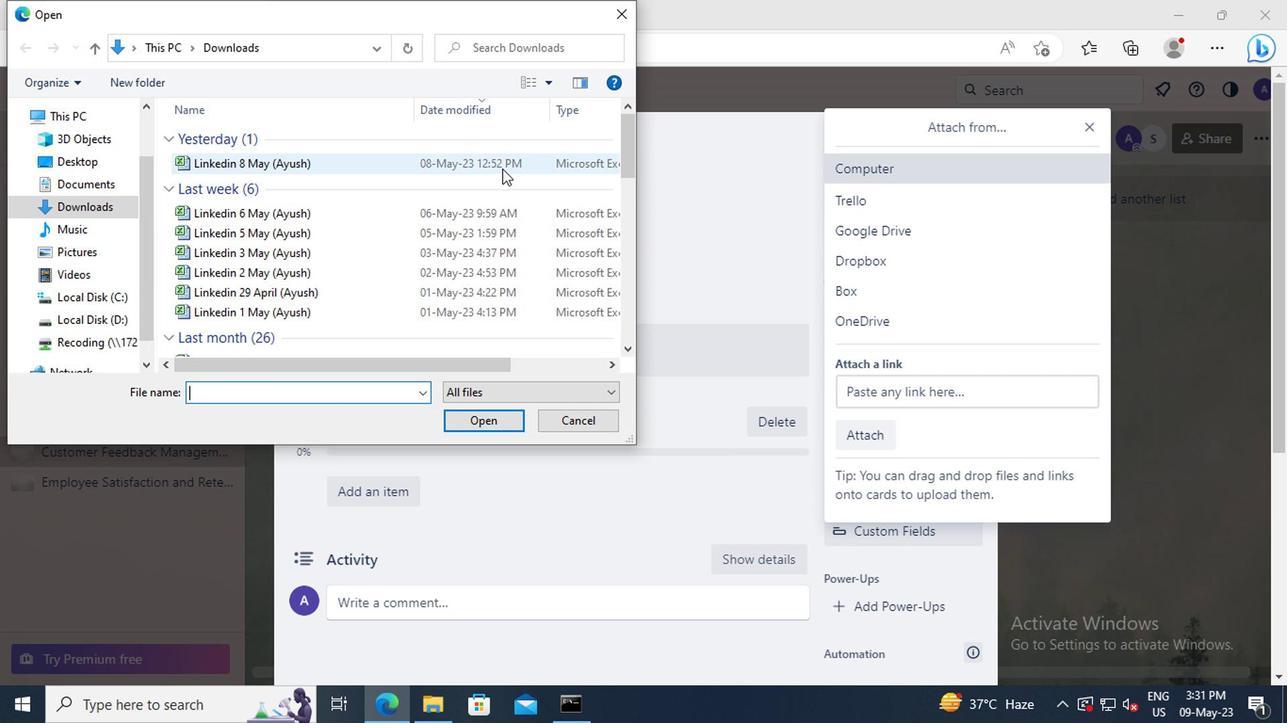 
Action: Mouse moved to (483, 420)
Screenshot: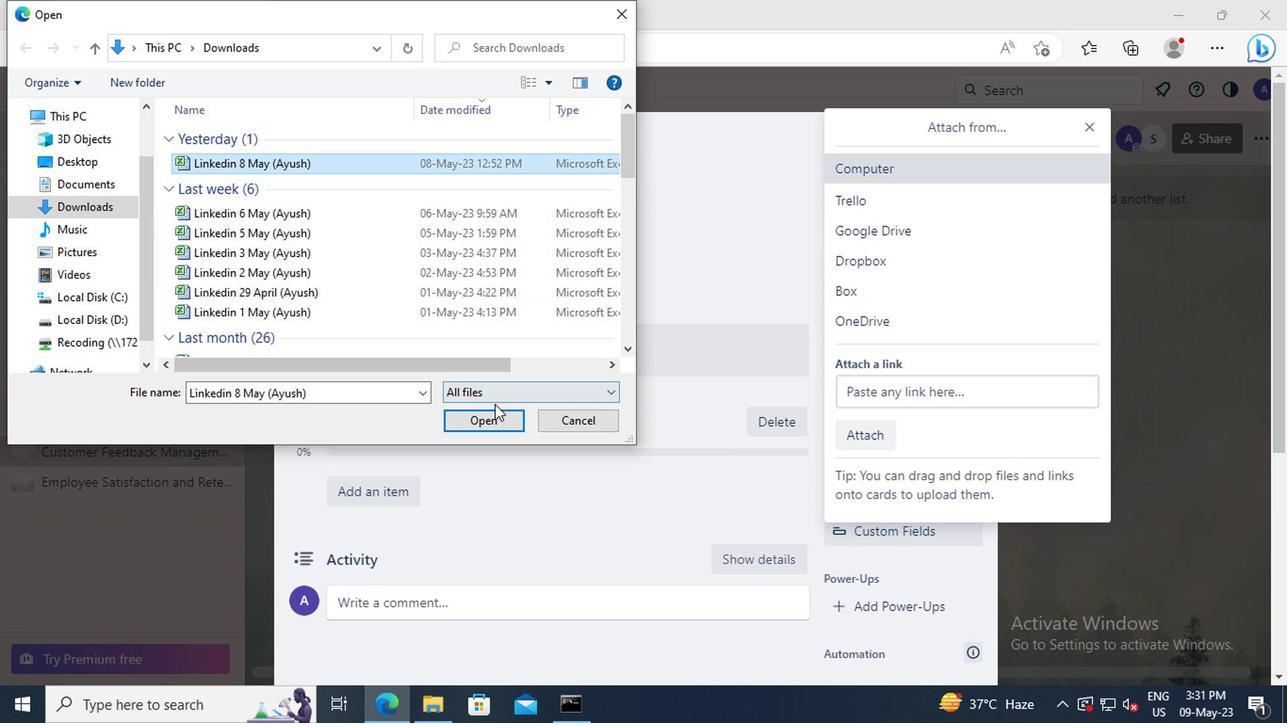 
Action: Mouse pressed left at (483, 420)
Screenshot: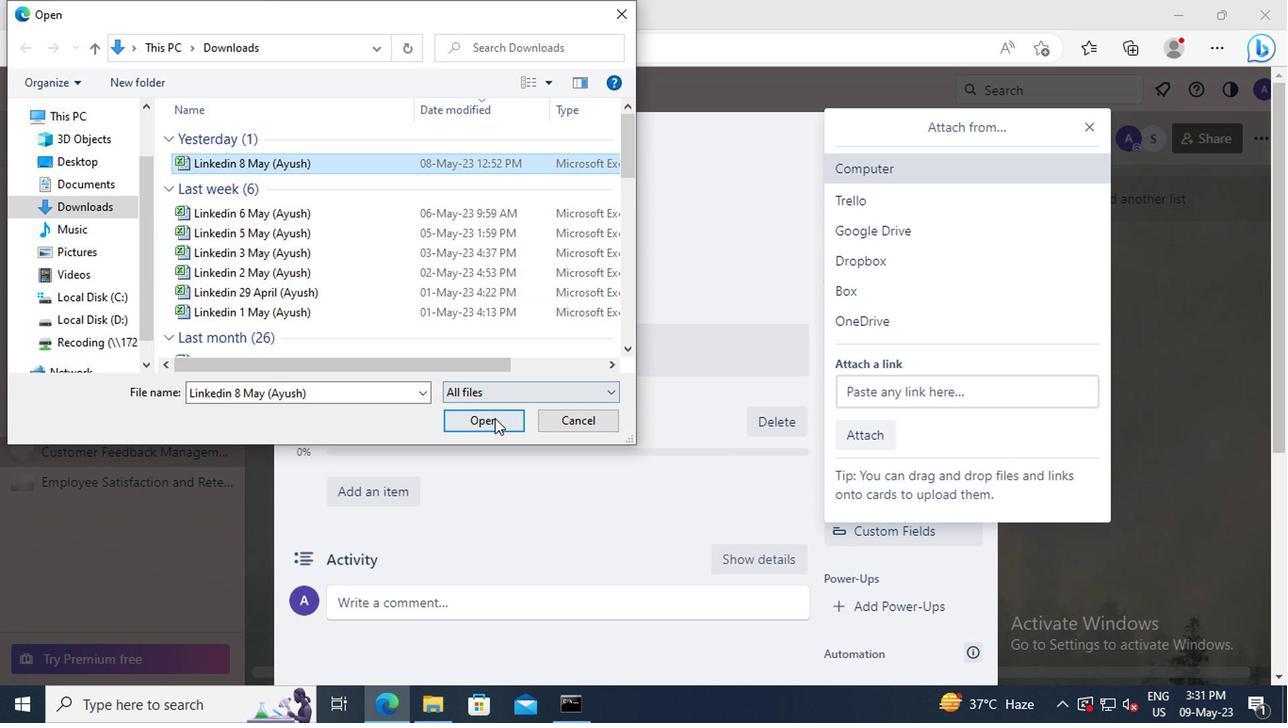 
Action: Mouse moved to (870, 492)
Screenshot: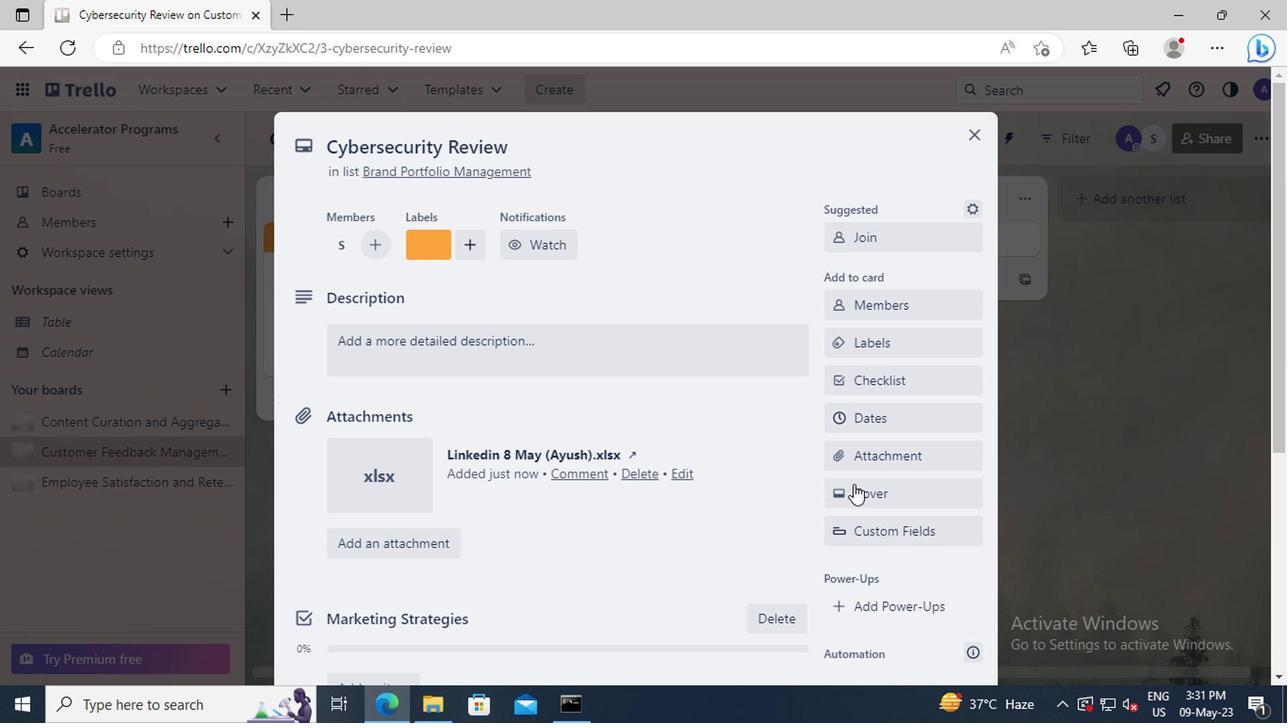 
Action: Mouse pressed left at (870, 492)
Screenshot: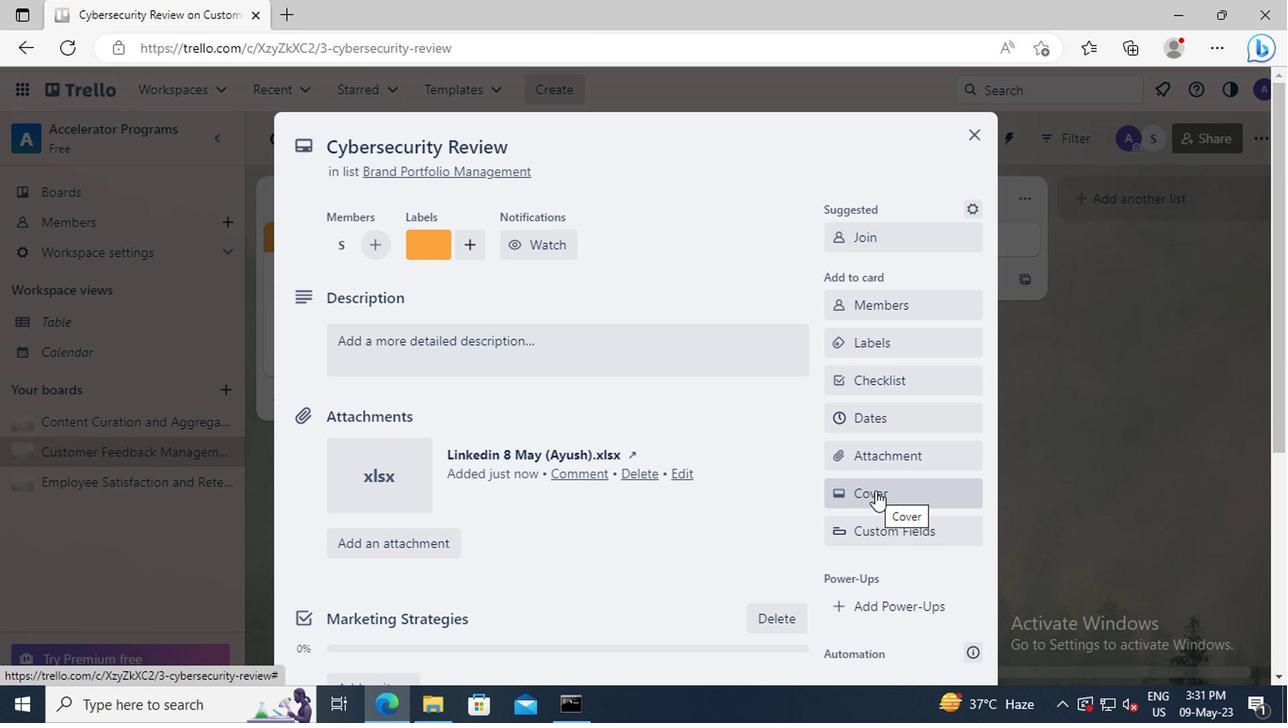 
Action: Mouse moved to (955, 311)
Screenshot: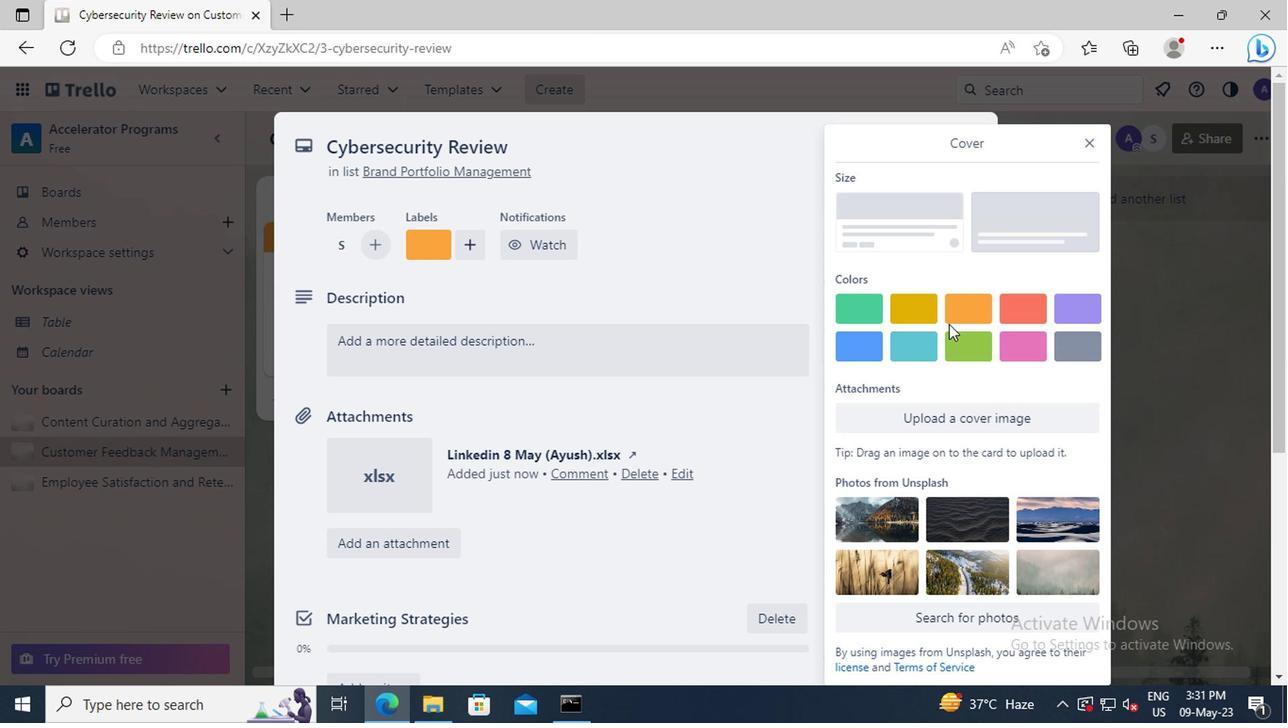 
Action: Mouse pressed left at (955, 311)
Screenshot: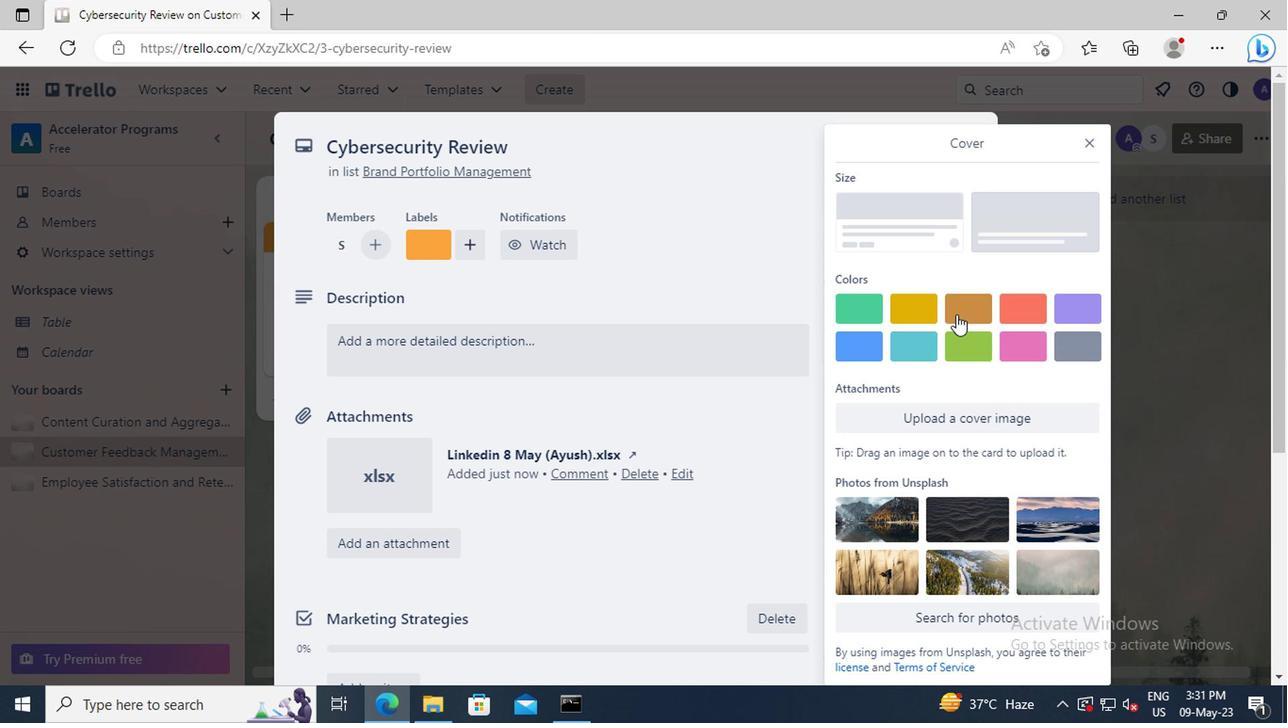 
Action: Mouse moved to (1086, 128)
Screenshot: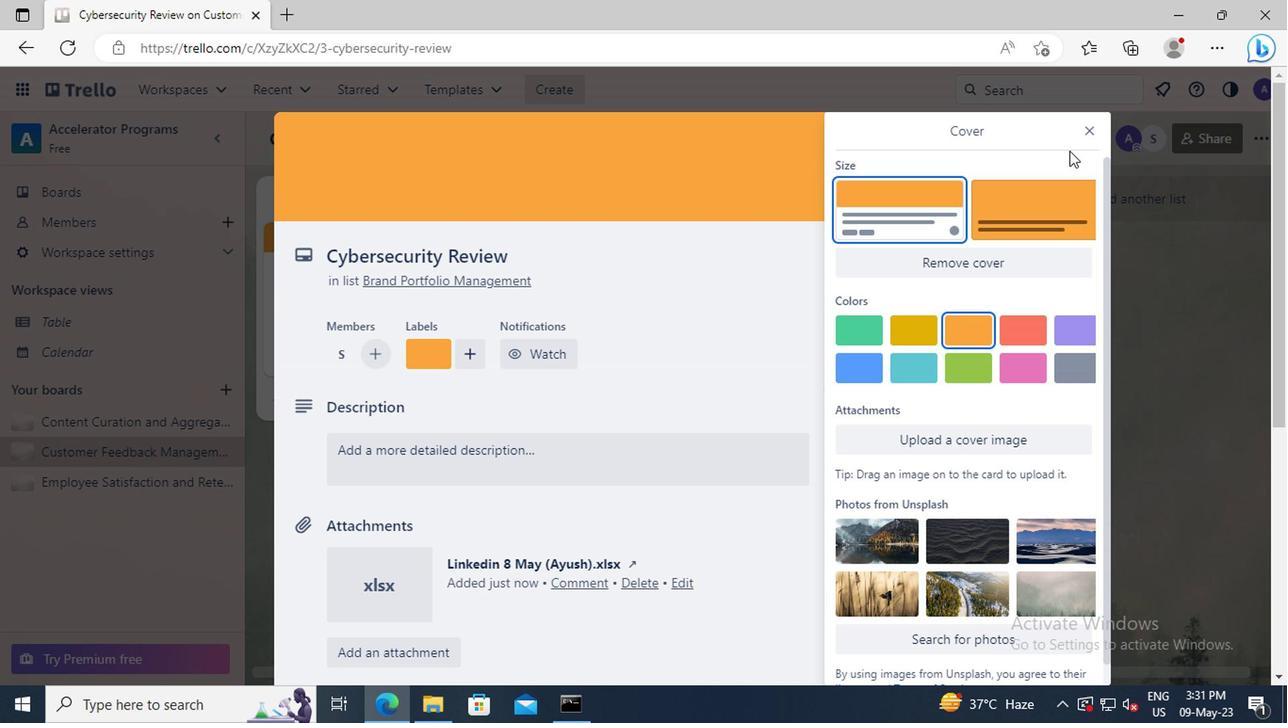
Action: Mouse pressed left at (1086, 128)
Screenshot: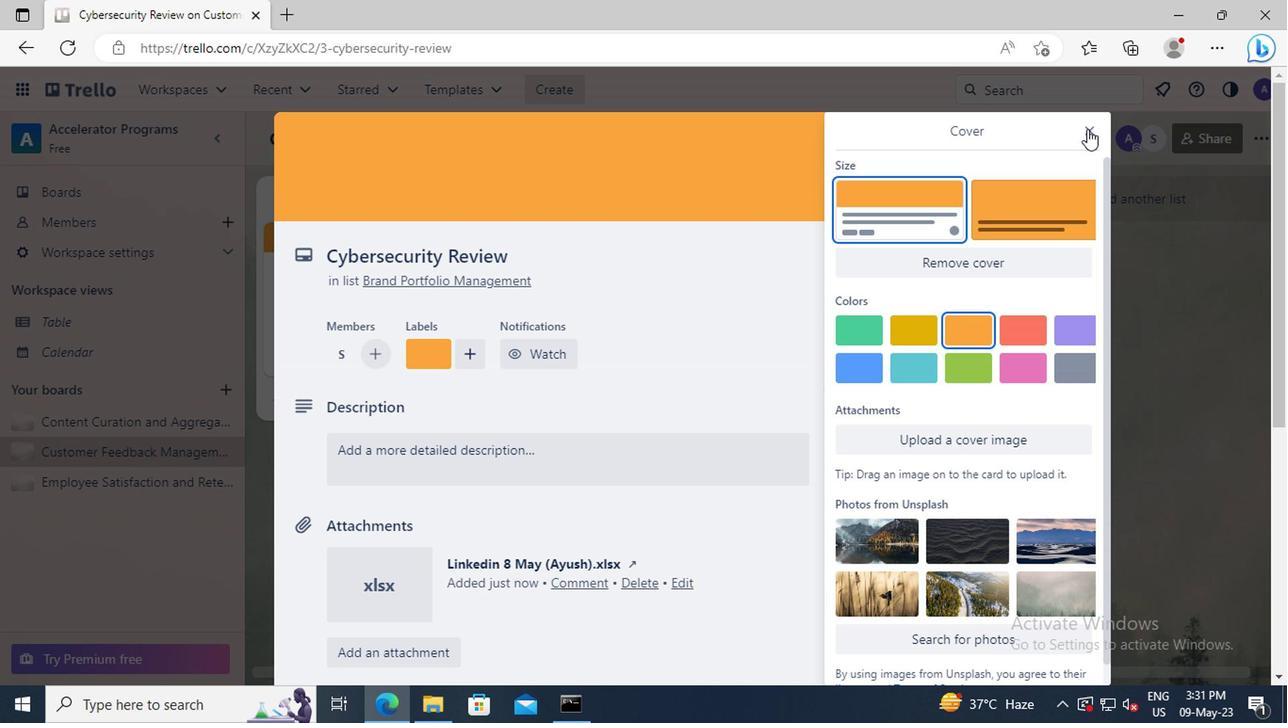 
Action: Mouse moved to (432, 461)
Screenshot: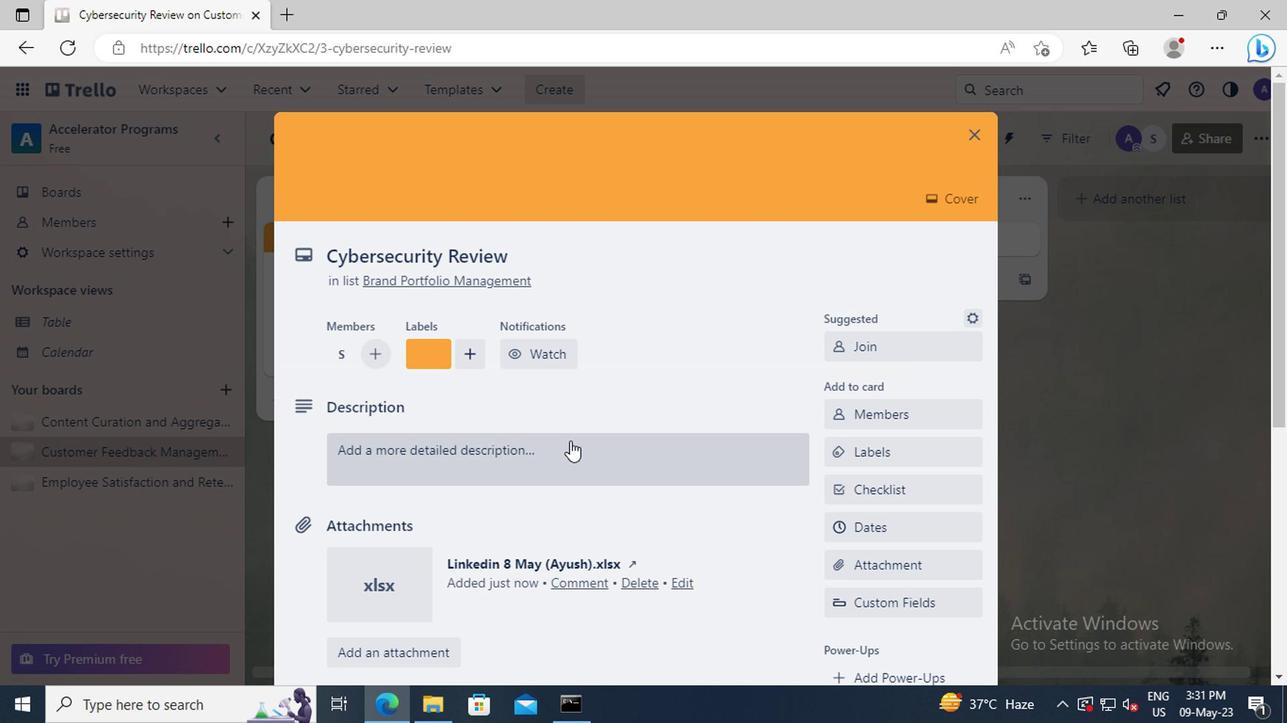 
Action: Mouse pressed left at (432, 461)
Screenshot: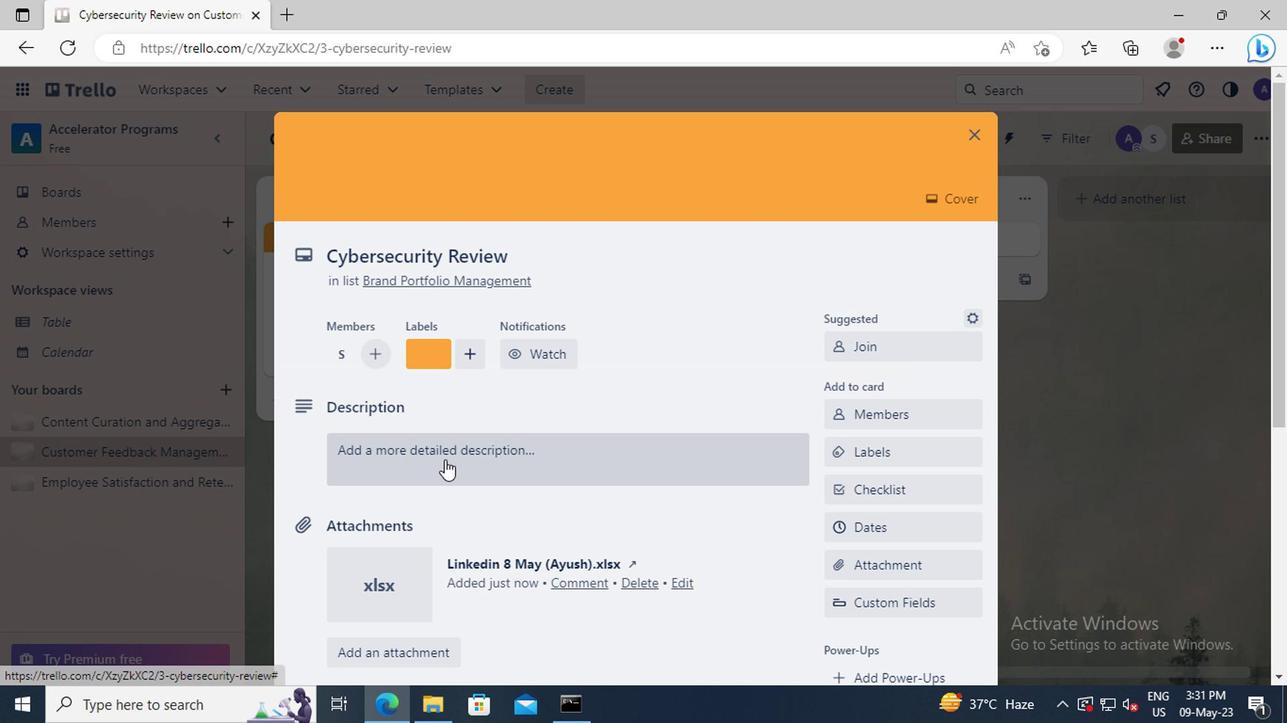 
Action: Key pressed <Key.shift>CONDUCT<Key.space>TEAM<Key.space>TRAINING<Key.space>SESSION<Key.space>ON<Key.space>EFFECTIVE<Key.space>COMMUNICATION
Screenshot: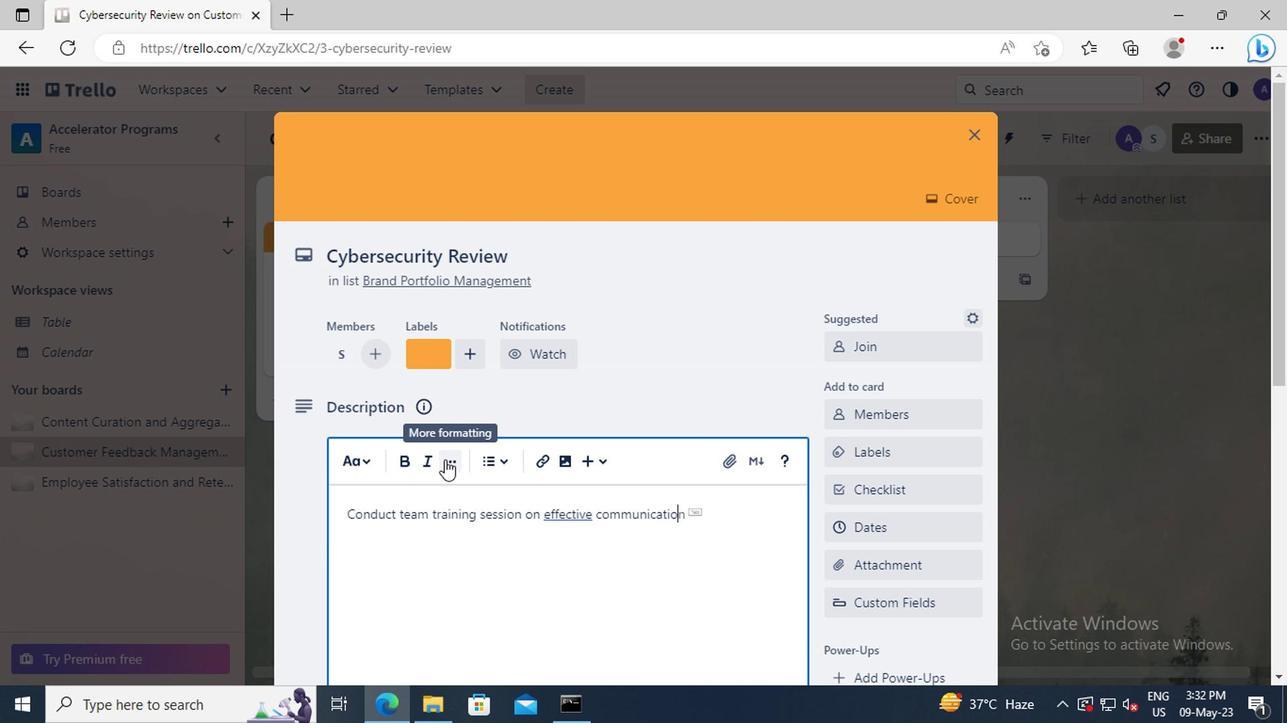 
Action: Mouse scrolled (432, 460) with delta (0, -1)
Screenshot: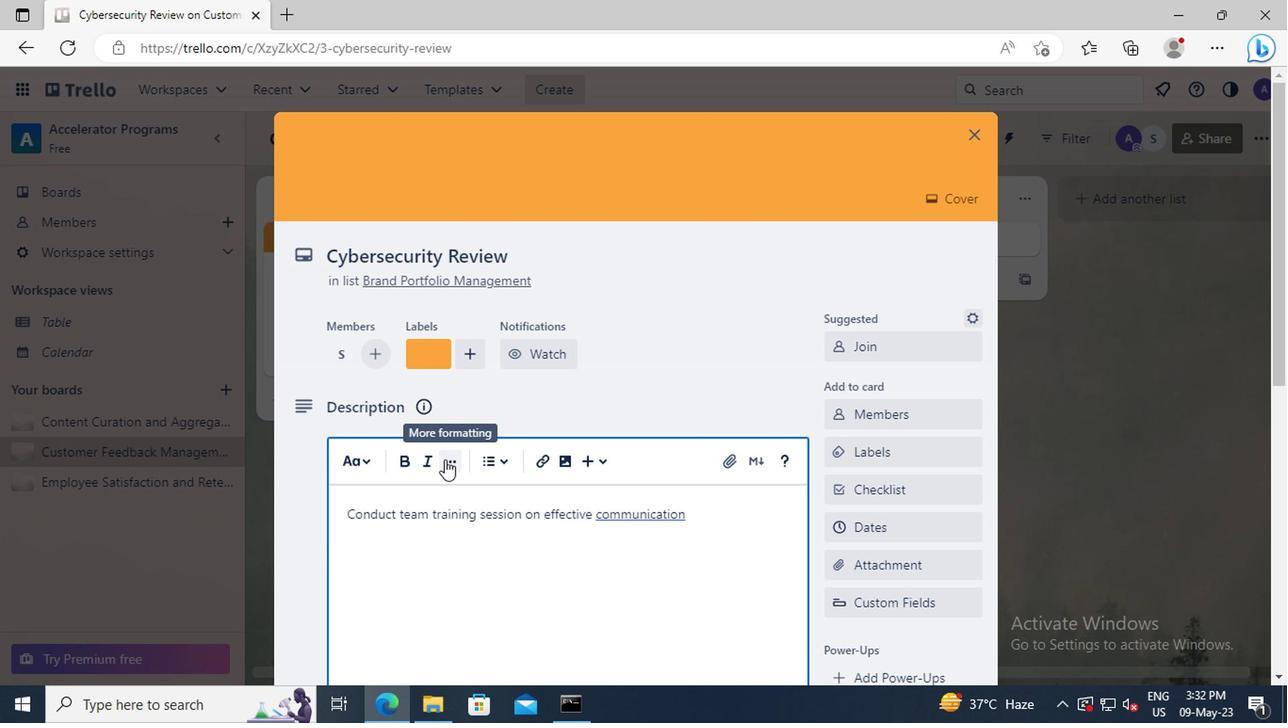 
Action: Mouse scrolled (432, 460) with delta (0, -1)
Screenshot: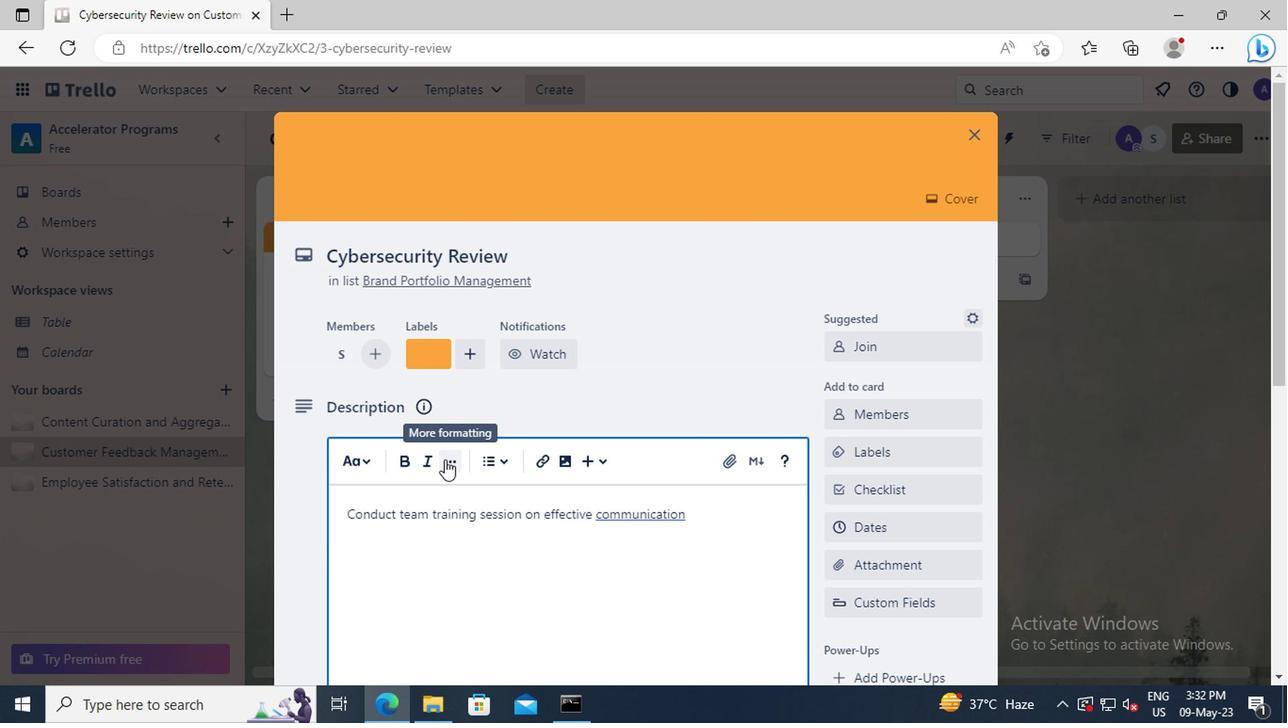 
Action: Mouse scrolled (432, 460) with delta (0, -1)
Screenshot: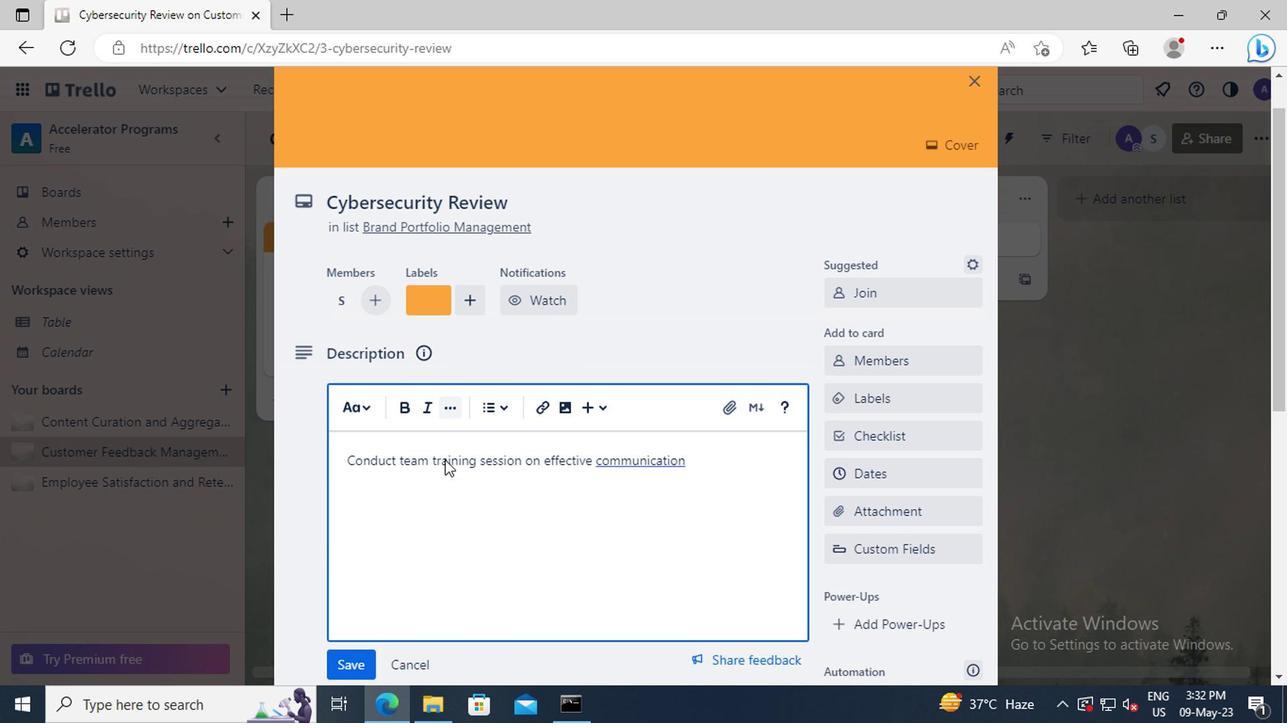 
Action: Mouse moved to (343, 441)
Screenshot: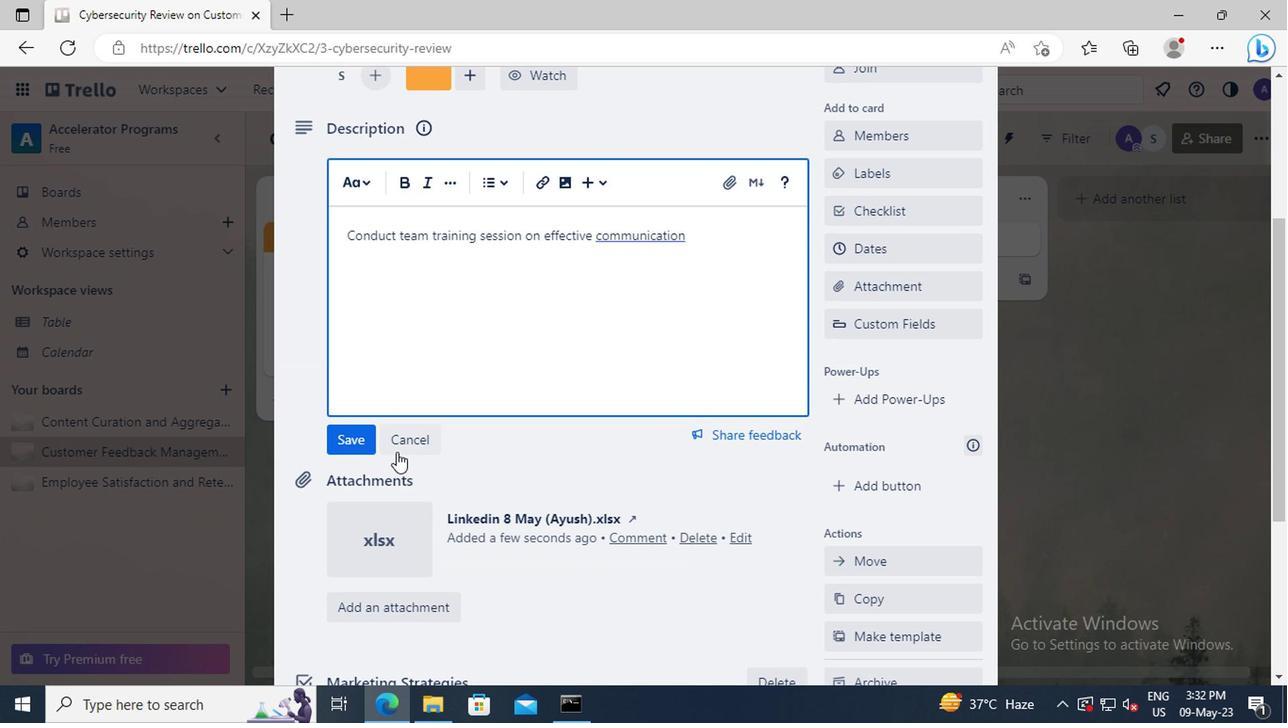 
Action: Mouse pressed left at (343, 441)
Screenshot: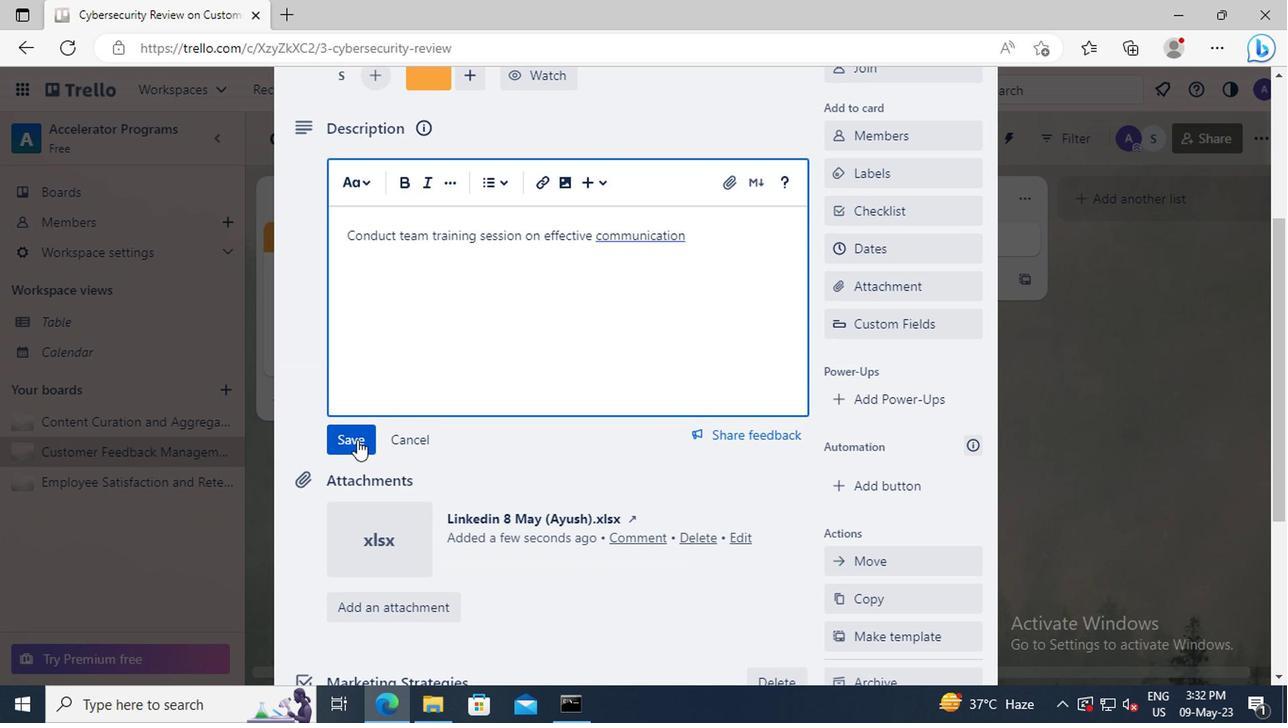 
Action: Mouse scrolled (343, 441) with delta (0, 0)
Screenshot: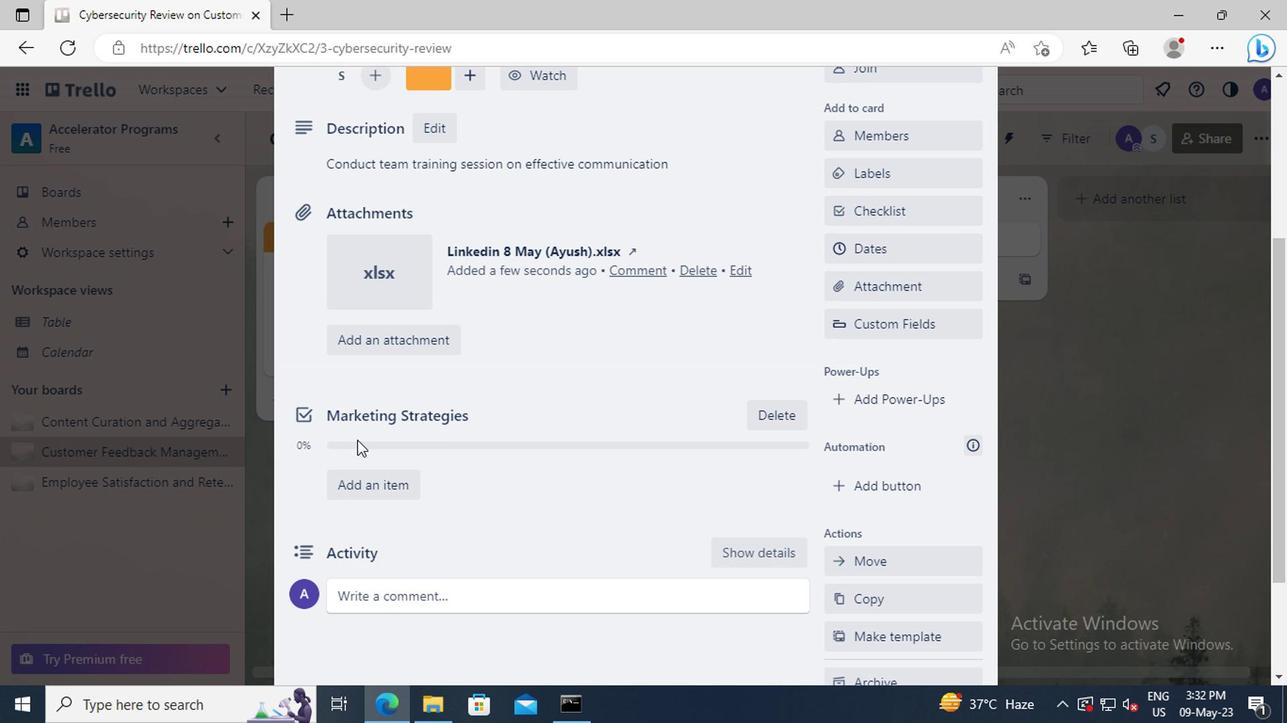 
Action: Mouse scrolled (343, 441) with delta (0, 0)
Screenshot: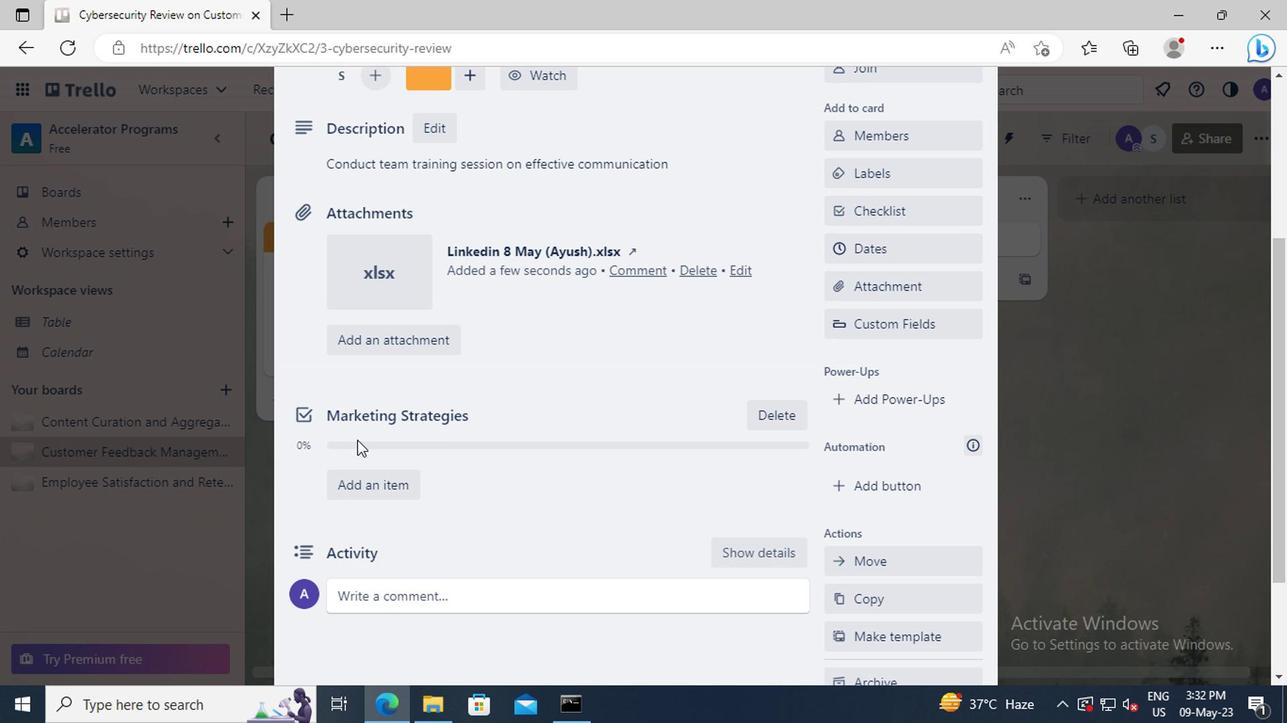 
Action: Mouse moved to (341, 442)
Screenshot: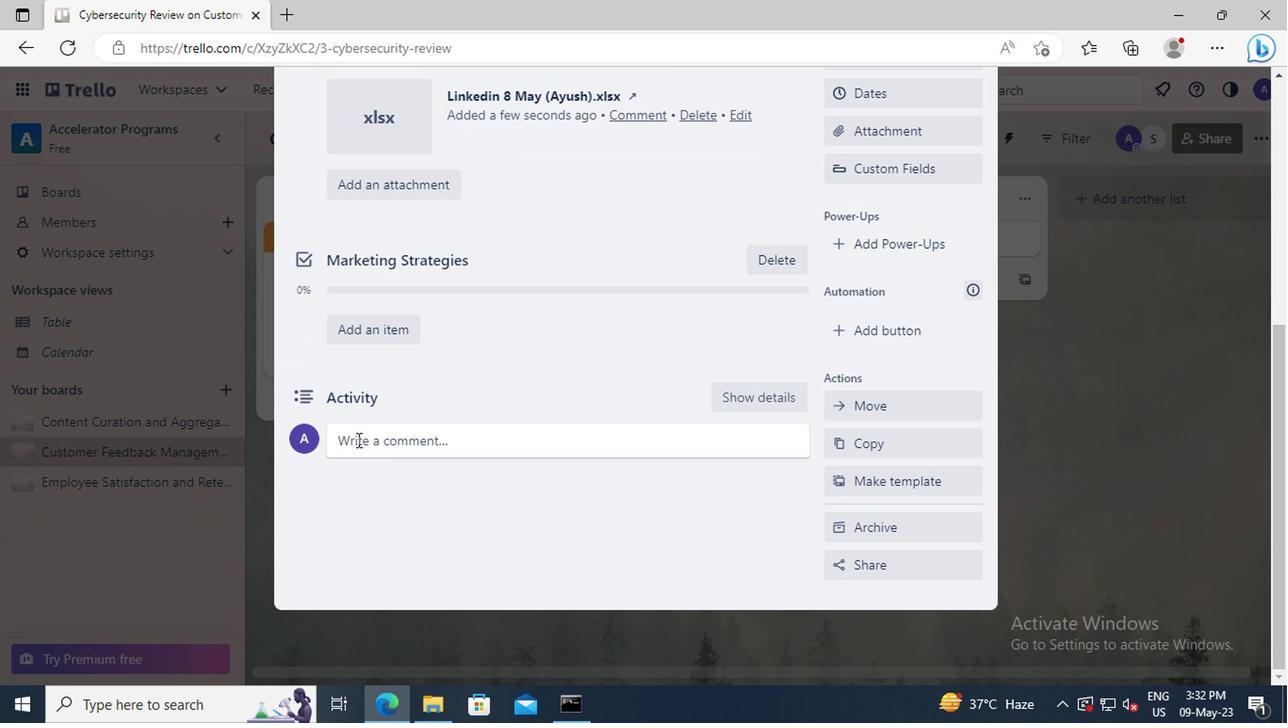 
Action: Mouse pressed left at (341, 442)
Screenshot: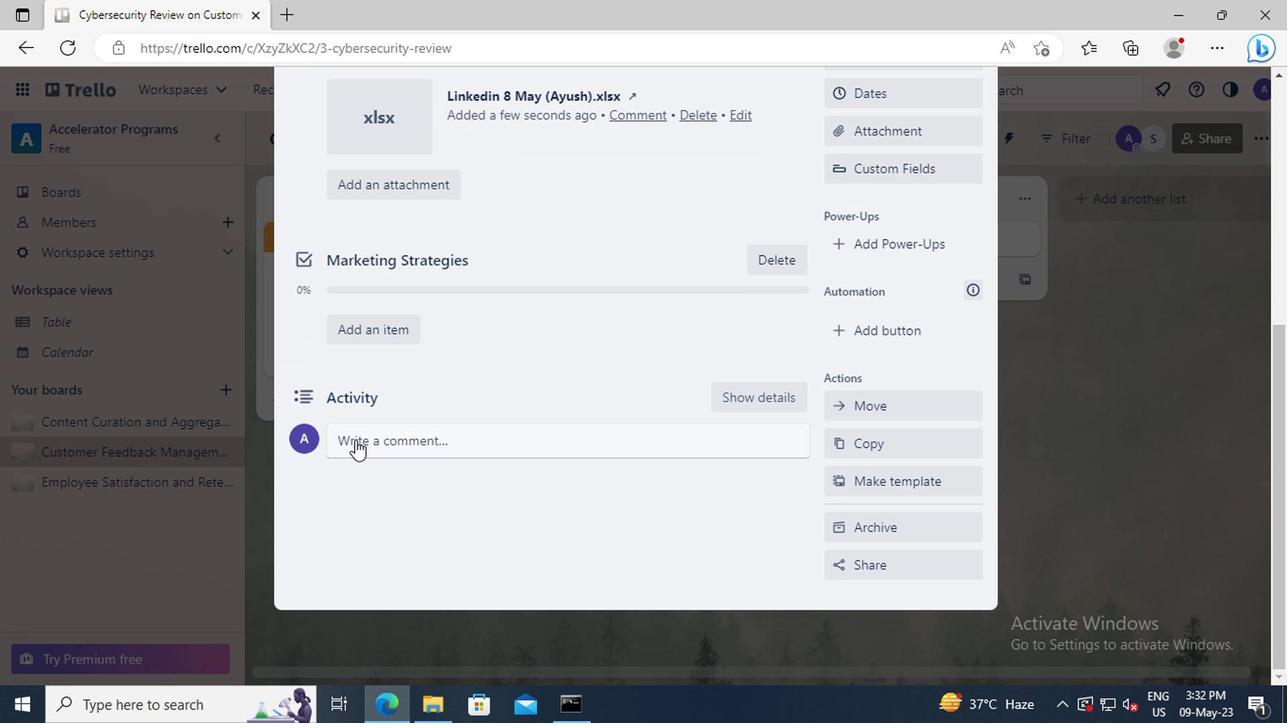 
Action: Key pressed <Key.shift>WE<Key.space>SHOULD<Key.space>APPROACH<Key.space>THIS<Key.space>TASK<Key.space>WITH<Key.space>A<Key.space>SENSE<Key.space>OF<Key.space>HUMILITY<Key.space>AND<Key.space>A<Key.space>WILI<Key.backspace>LINGNESS<Key.space>TO<Key.space>SEEK<Key.space>FEEDBACK<Key.space>AND<Key.space>GUIDANCE<Key.space>FROM<Key.space>OTHERS
Screenshot: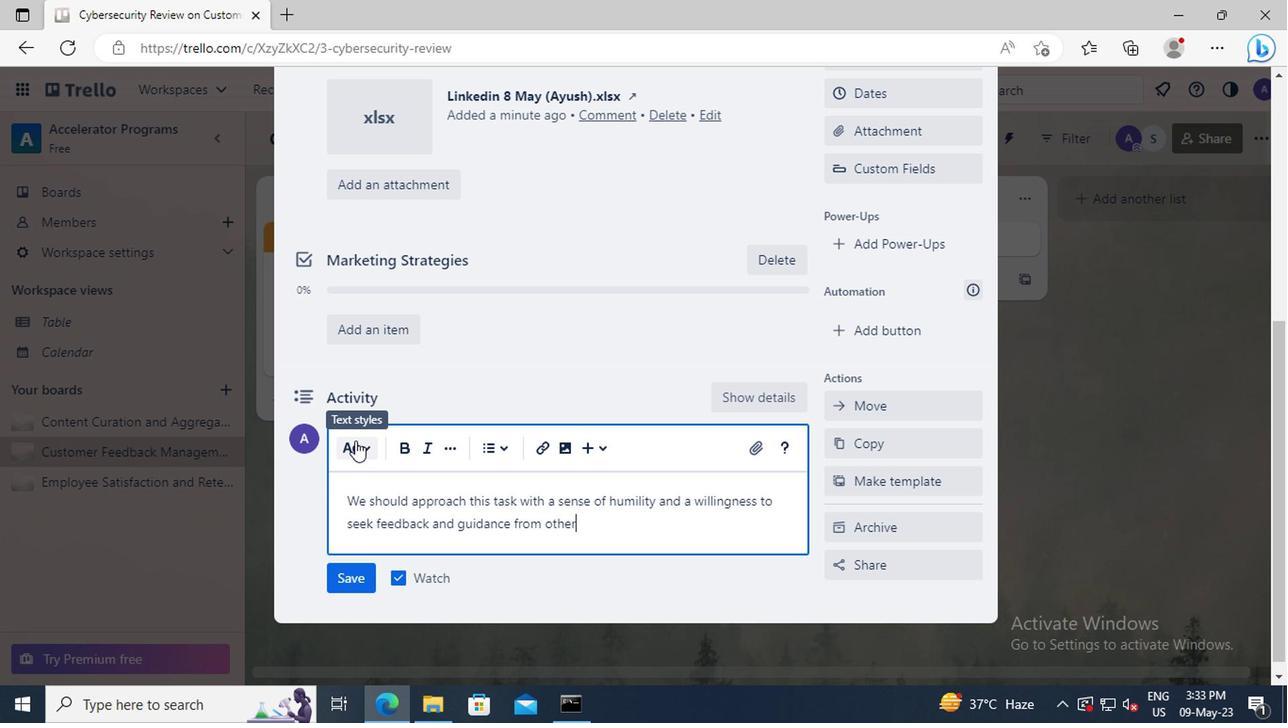 
Action: Mouse moved to (349, 580)
Screenshot: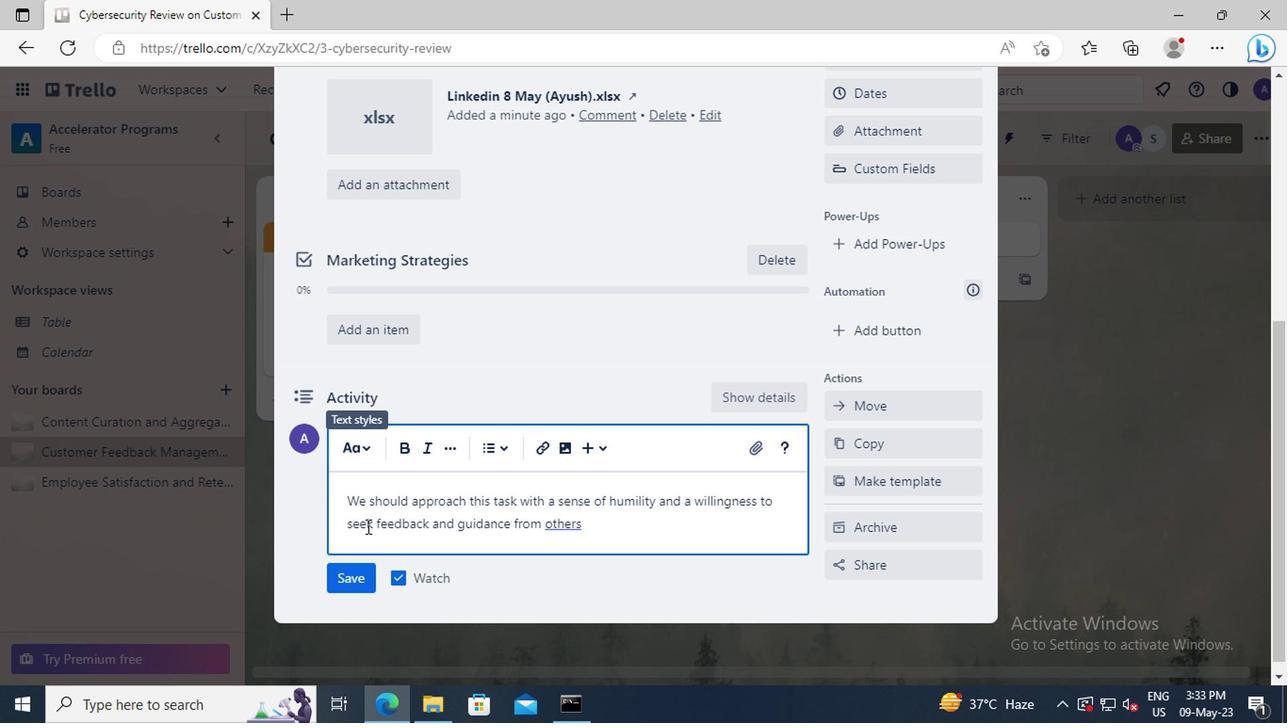 
Action: Mouse pressed left at (349, 580)
Screenshot: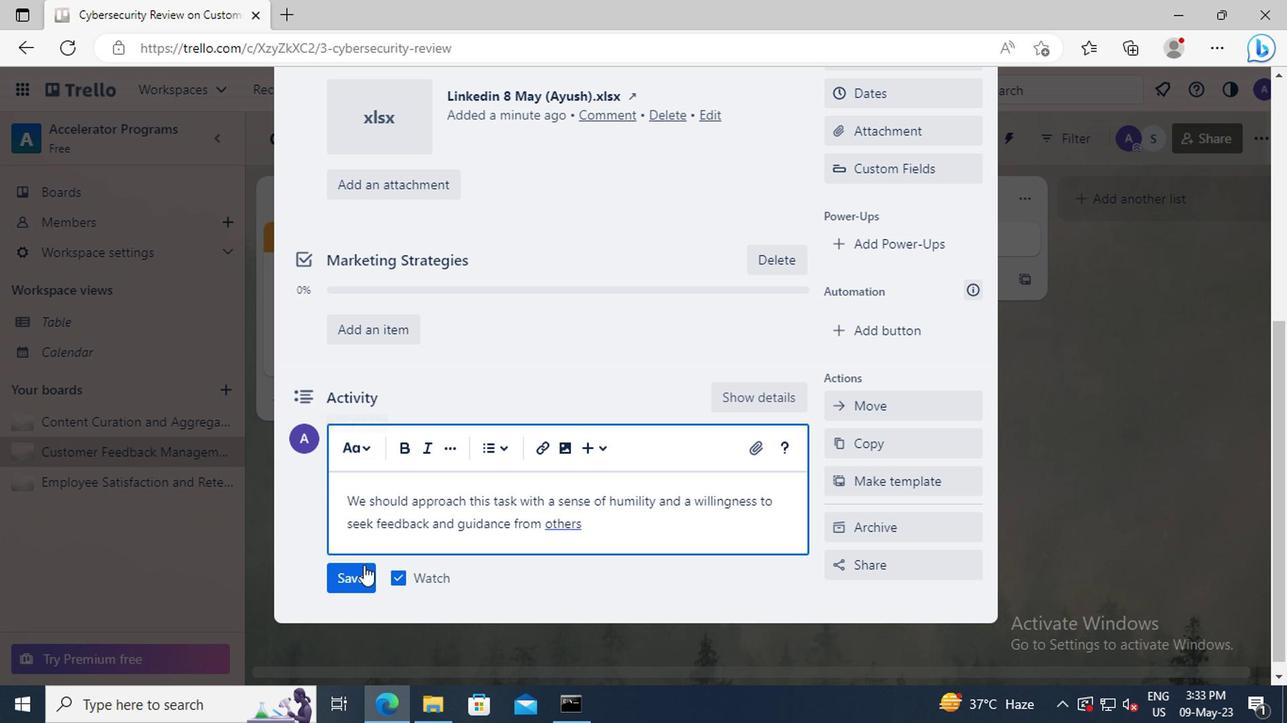 
Action: Mouse moved to (864, 414)
Screenshot: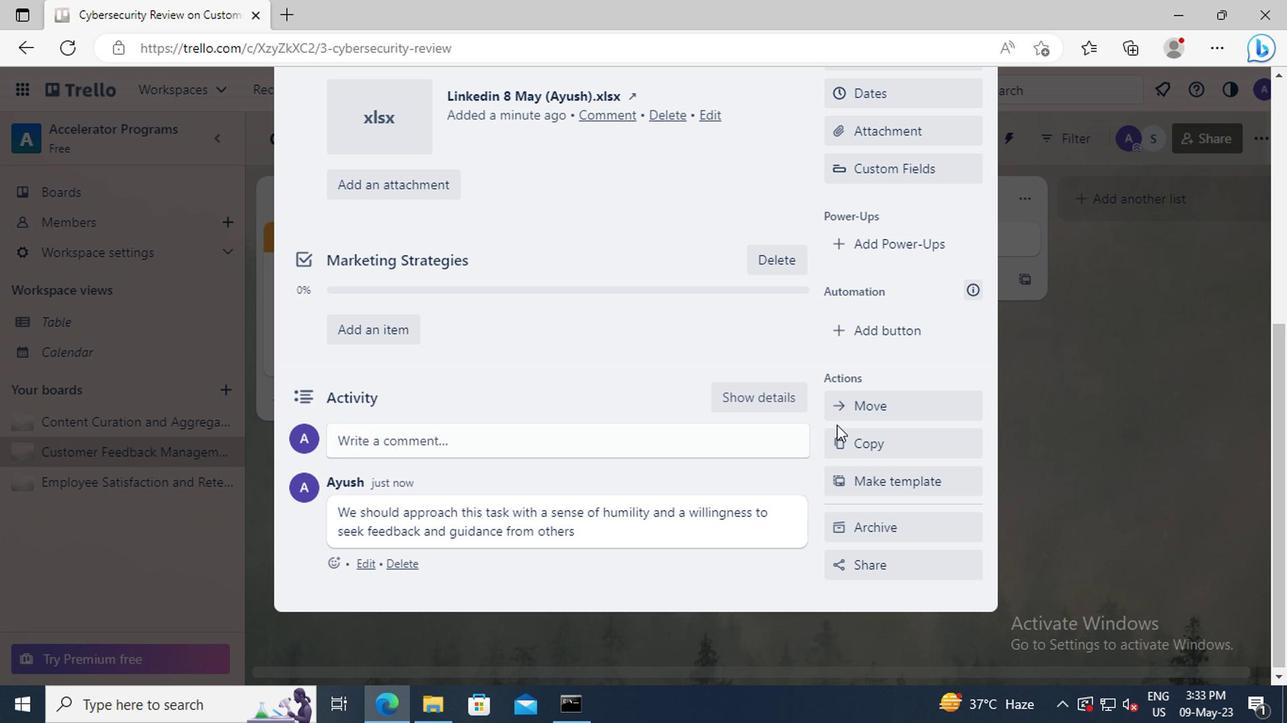 
Action: Mouse scrolled (864, 416) with delta (0, 1)
Screenshot: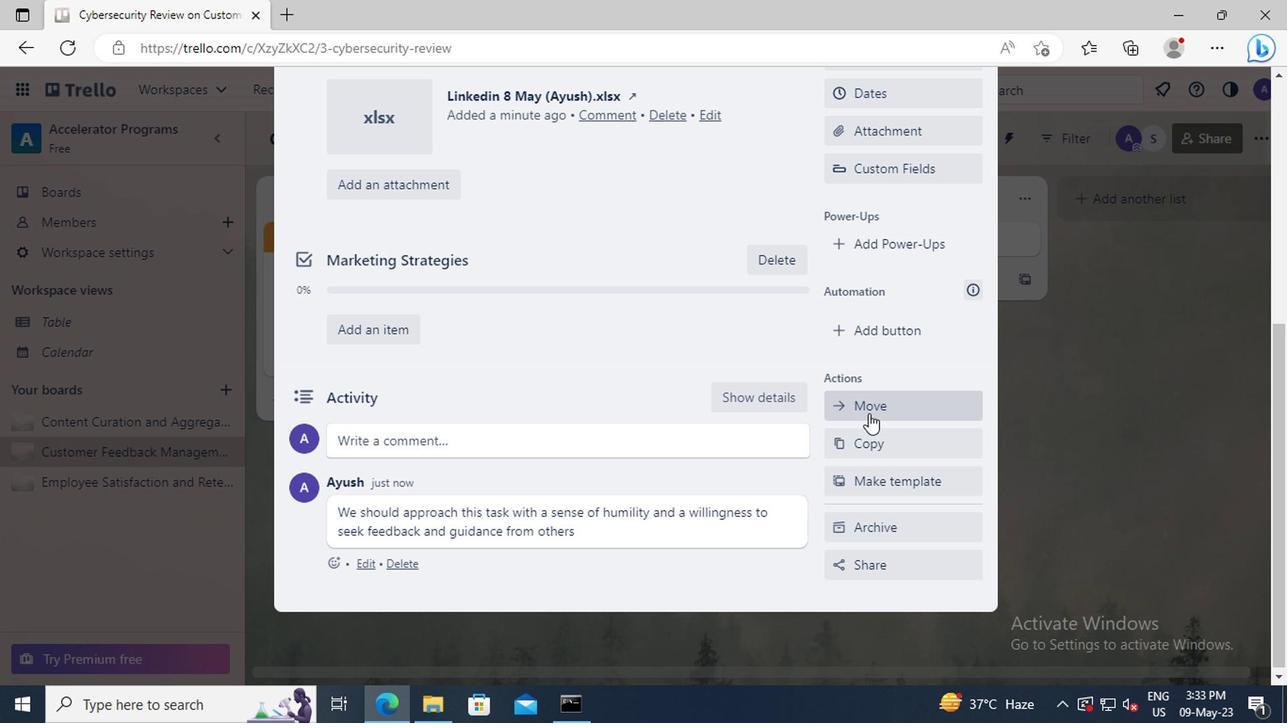 
Action: Mouse scrolled (864, 416) with delta (0, 1)
Screenshot: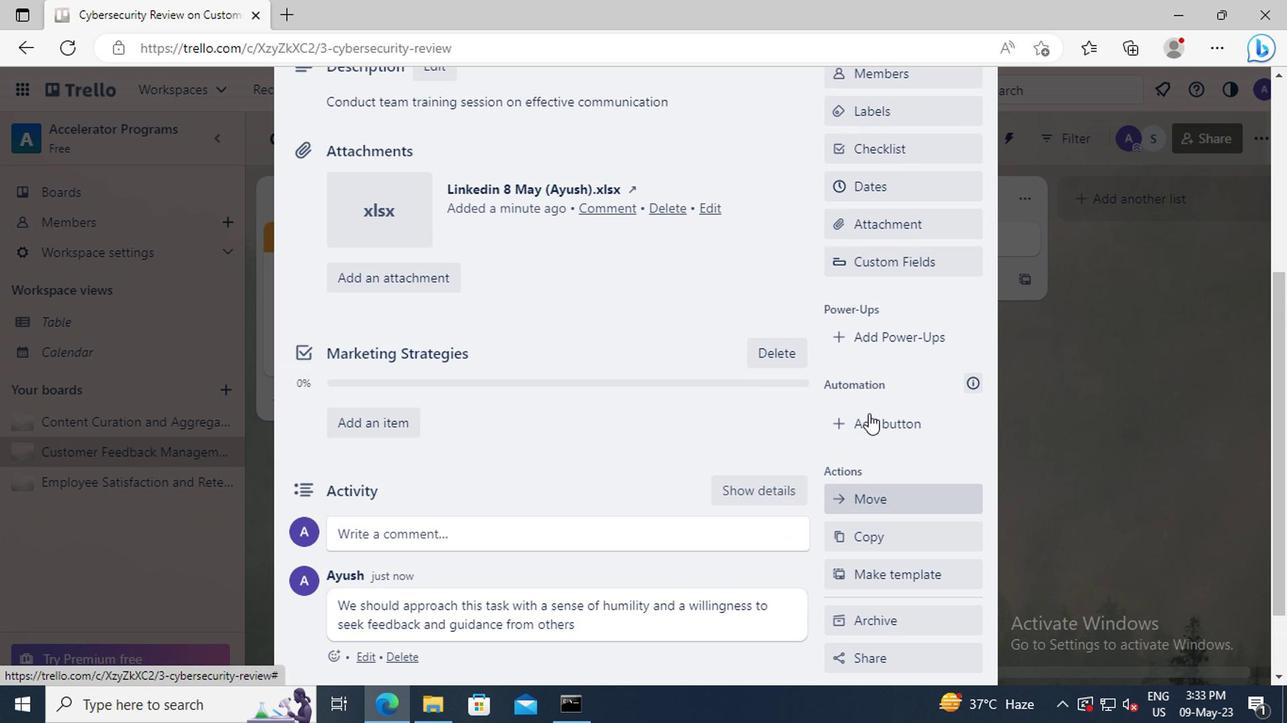 
Action: Mouse moved to (872, 282)
Screenshot: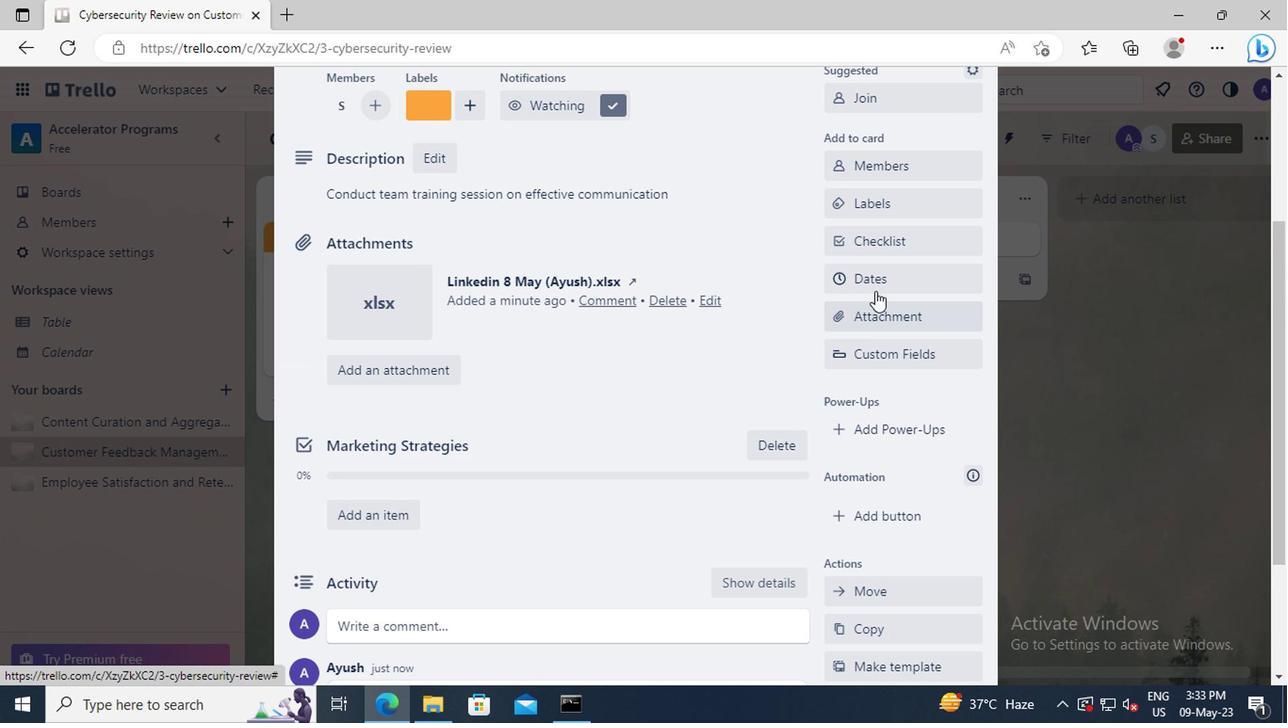 
Action: Mouse pressed left at (872, 282)
Screenshot: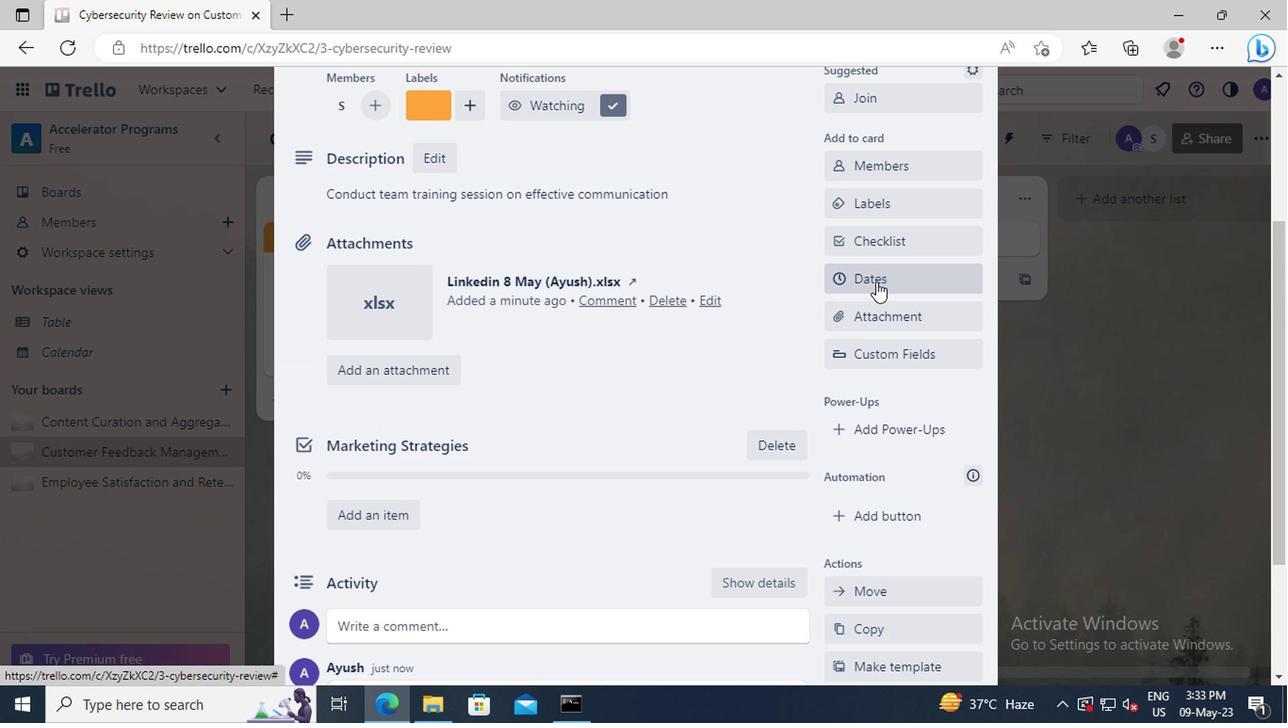 
Action: Mouse moved to (841, 476)
Screenshot: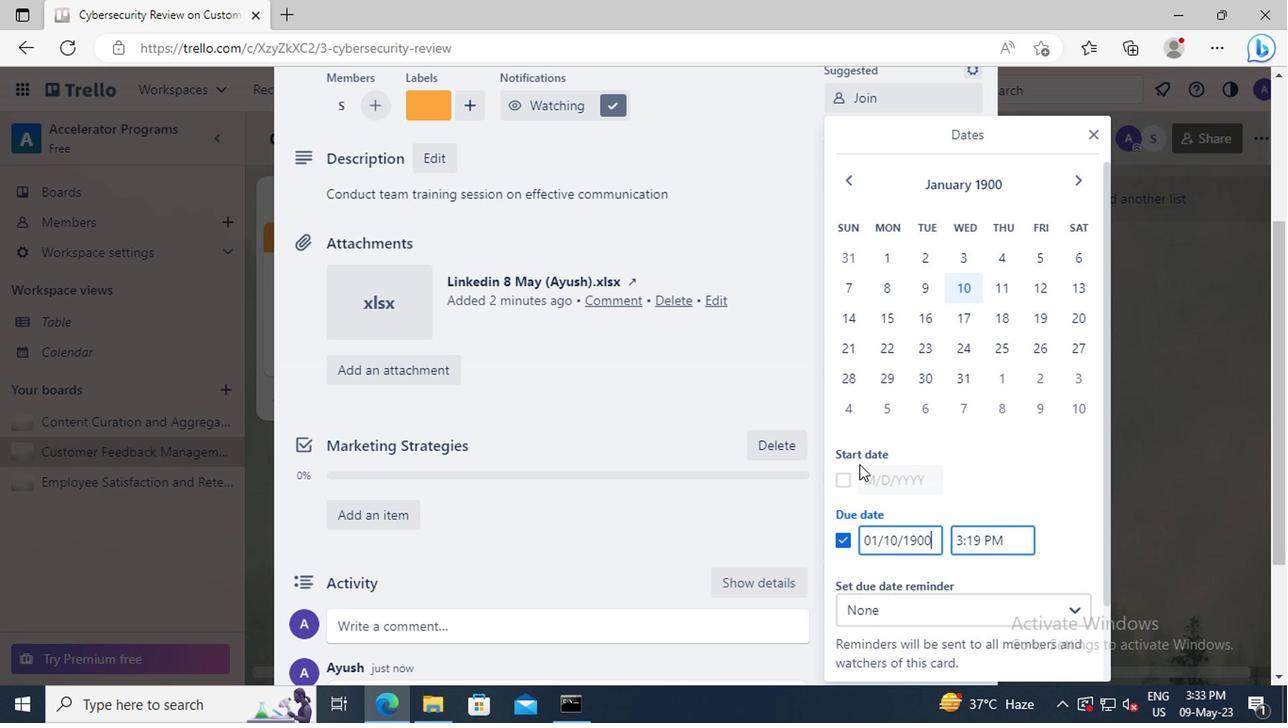 
Action: Mouse pressed left at (841, 476)
Screenshot: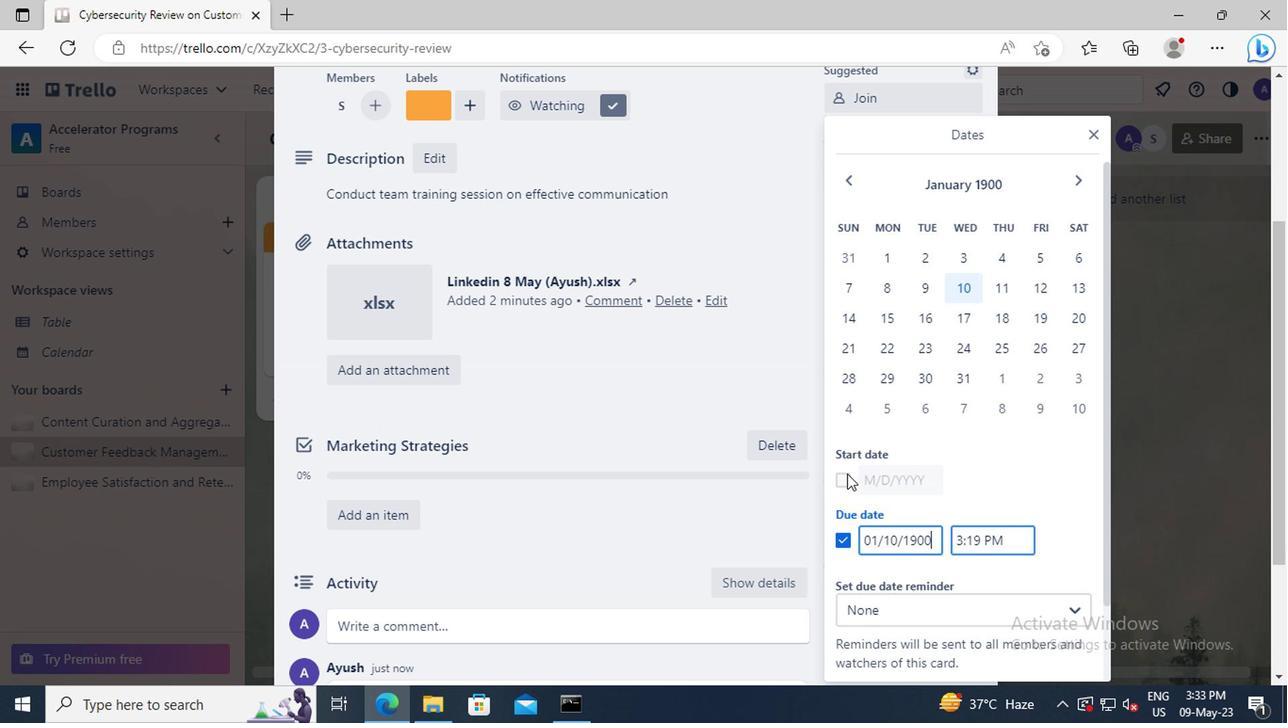
Action: Mouse moved to (924, 479)
Screenshot: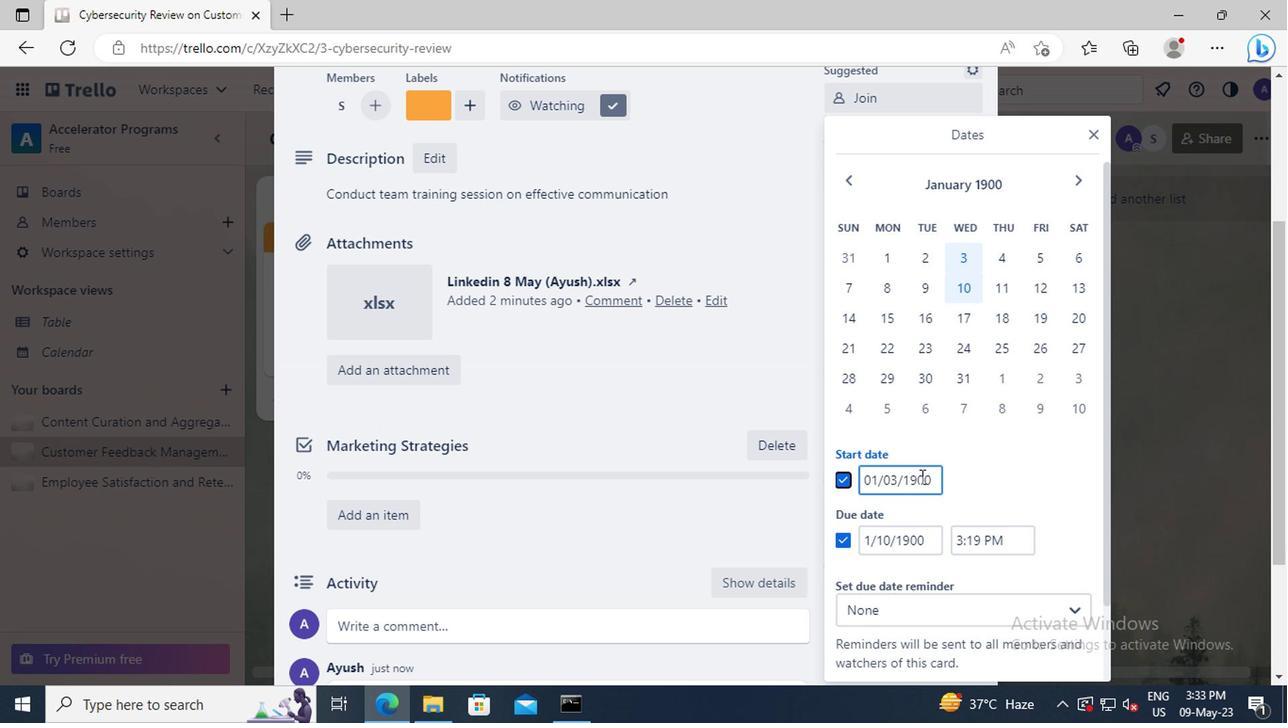 
Action: Mouse pressed left at (924, 479)
Screenshot: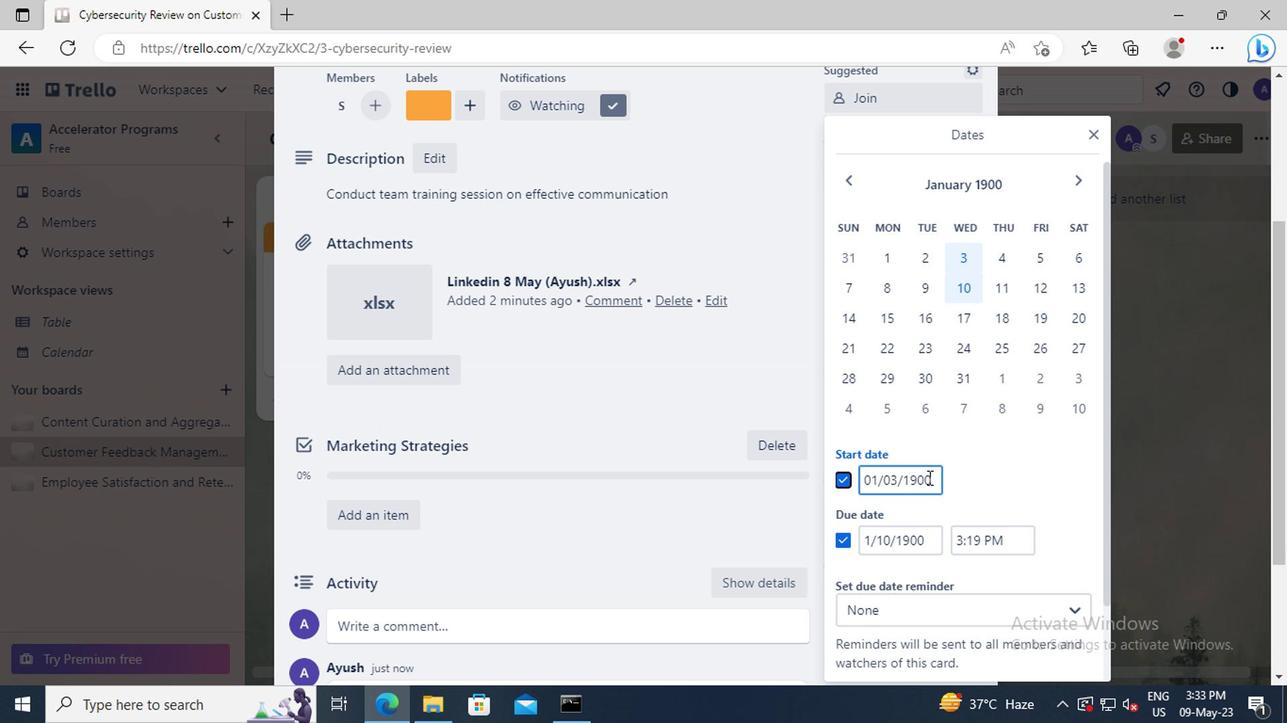 
Action: Key pressed <Key.left><Key.left><Key.left><Key.left><Key.left><Key.backspace>4
Screenshot: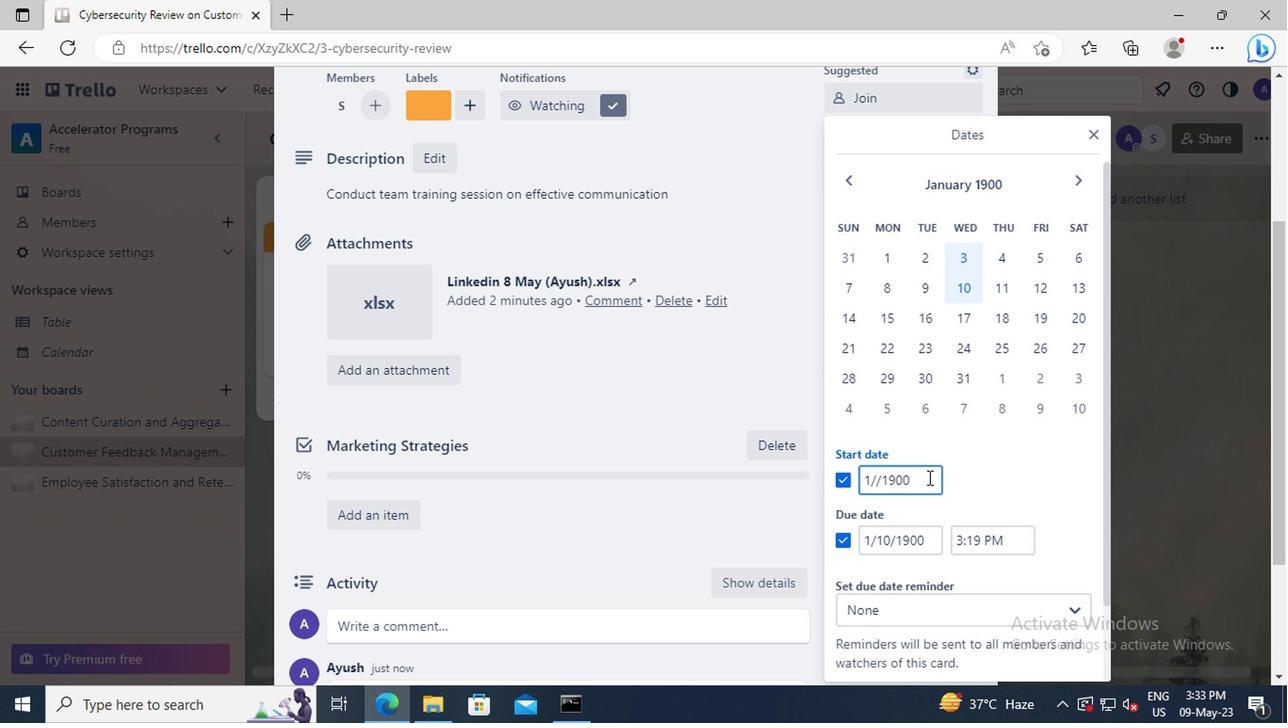 
Action: Mouse moved to (930, 544)
Screenshot: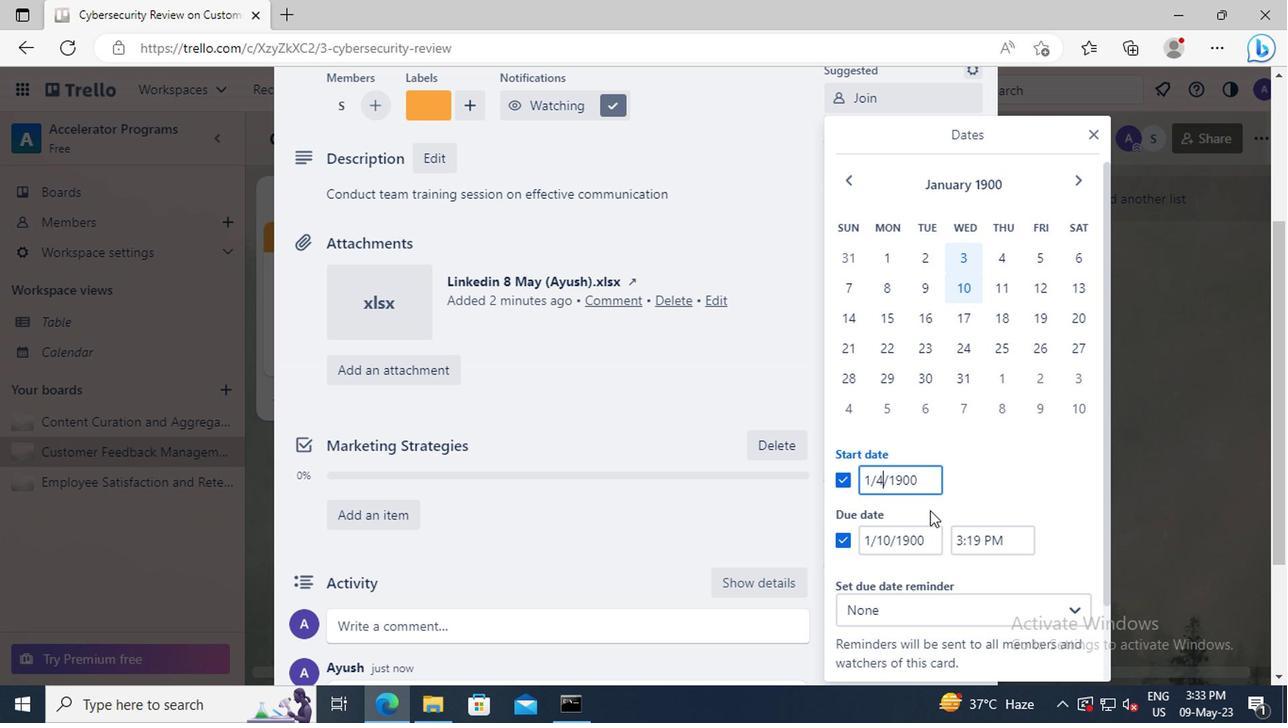 
Action: Mouse pressed left at (930, 544)
Screenshot: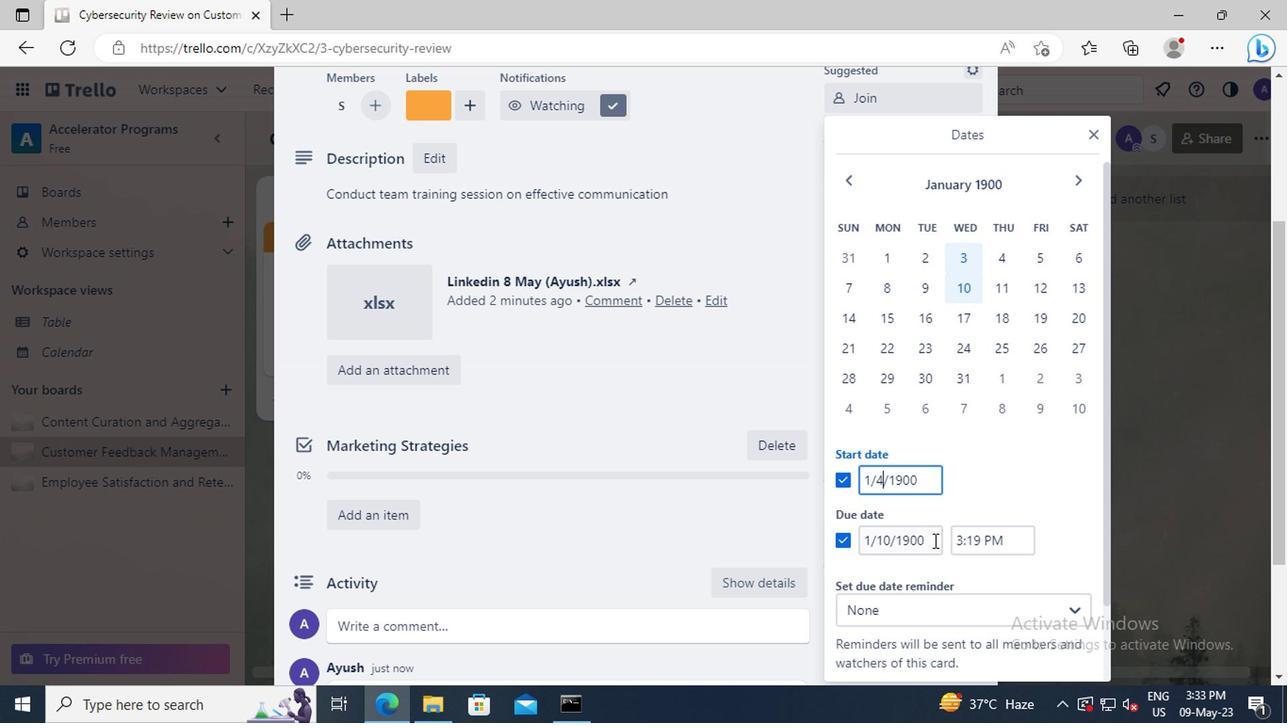
Action: Key pressed <Key.left><Key.left><Key.left><Key.left><Key.left><Key.backspace><Key.backspace>11
Screenshot: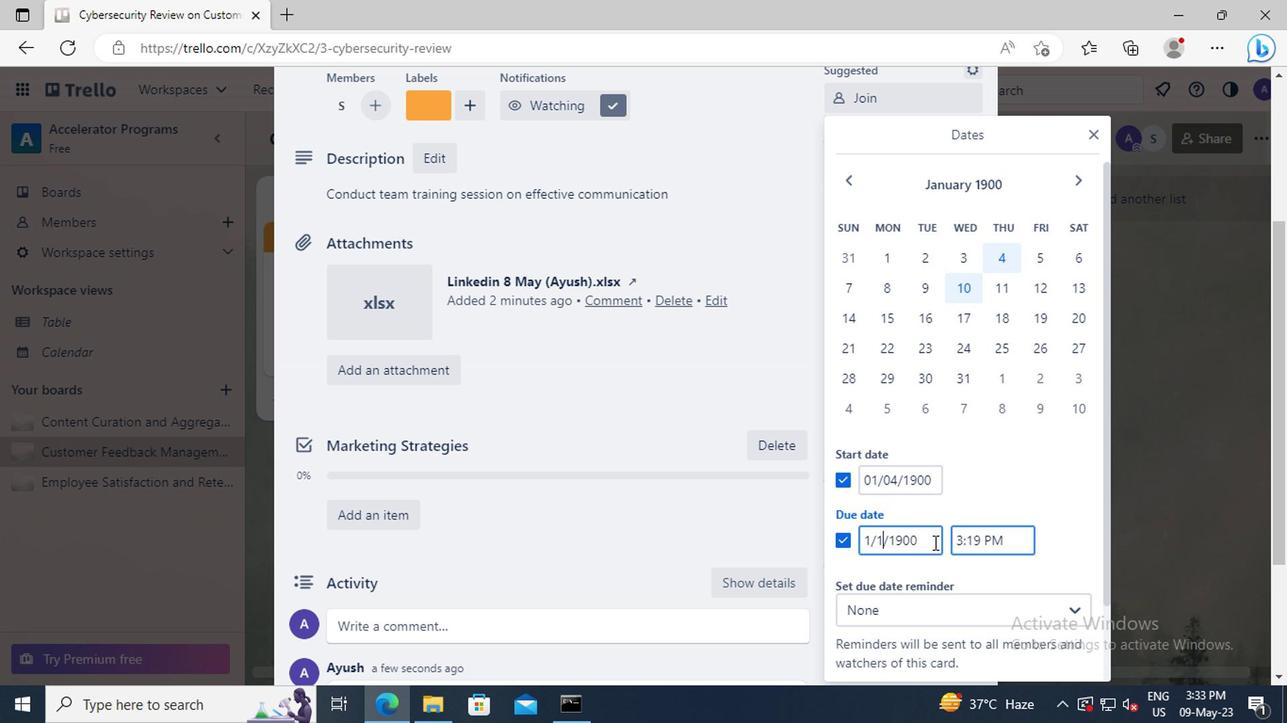 
Action: Mouse moved to (930, 546)
Screenshot: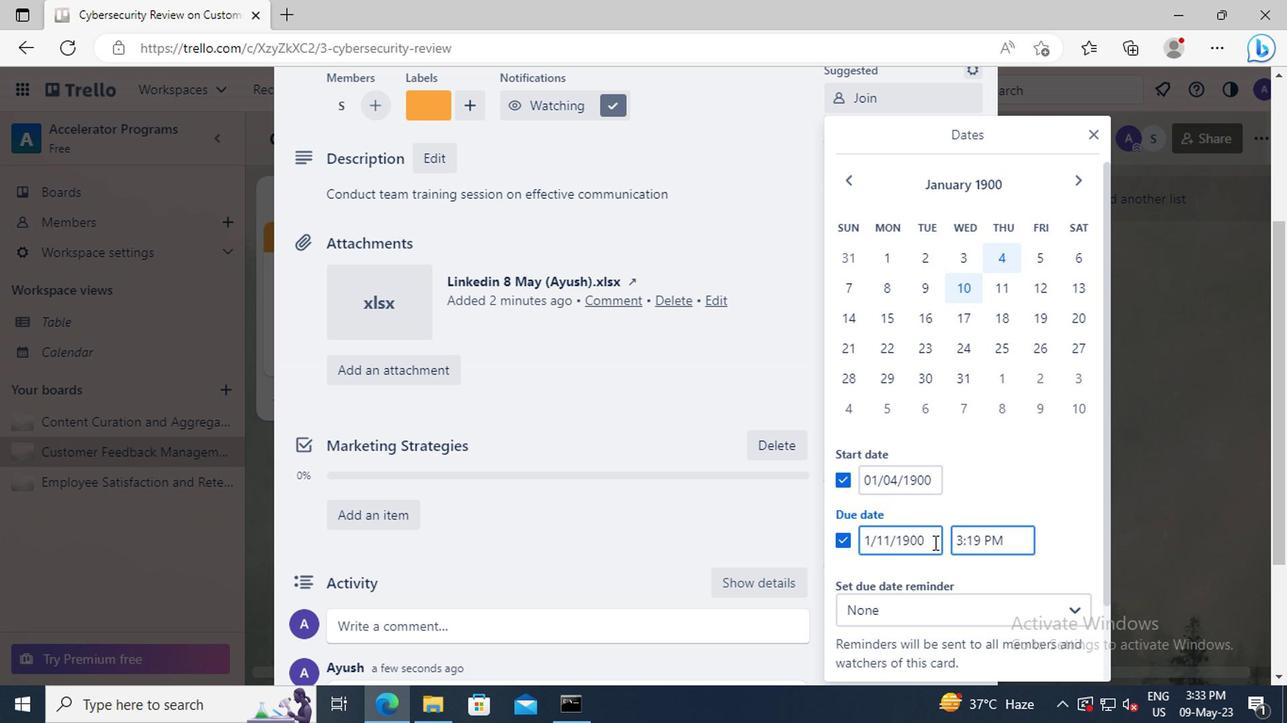 
Action: Mouse scrolled (930, 544) with delta (0, -1)
Screenshot: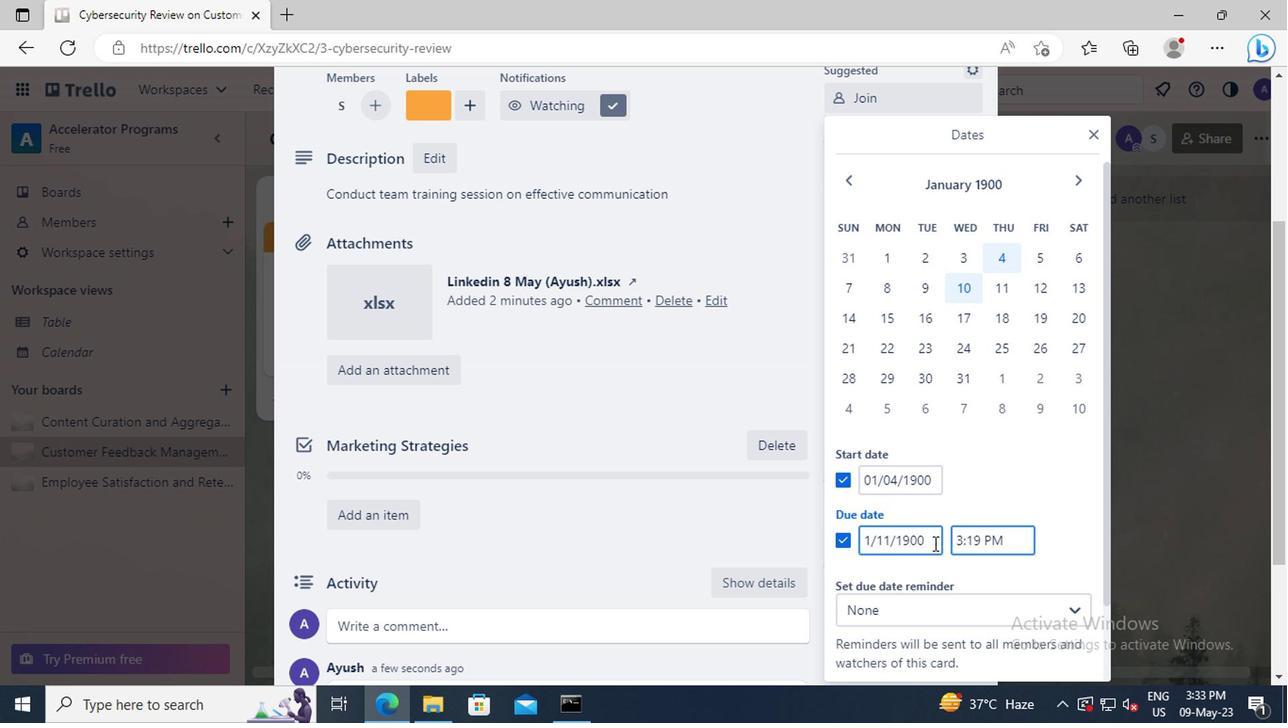 
Action: Mouse moved to (941, 624)
Screenshot: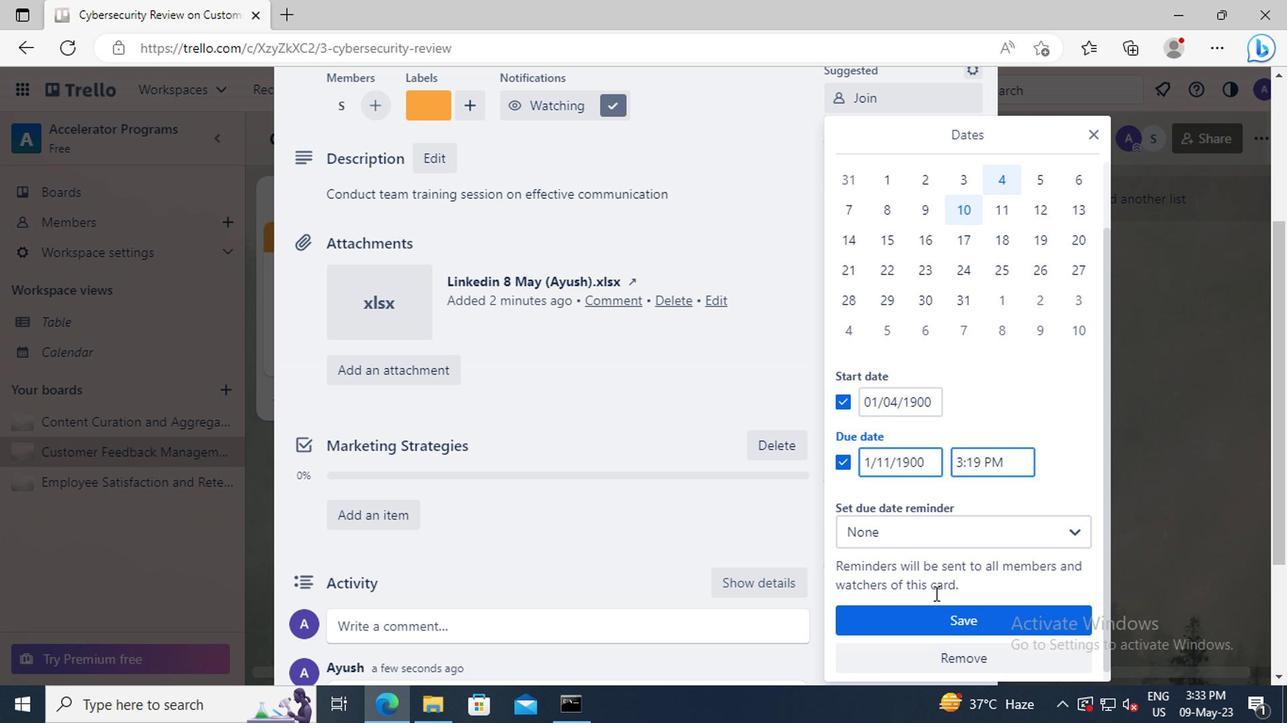 
Action: Mouse pressed left at (941, 624)
Screenshot: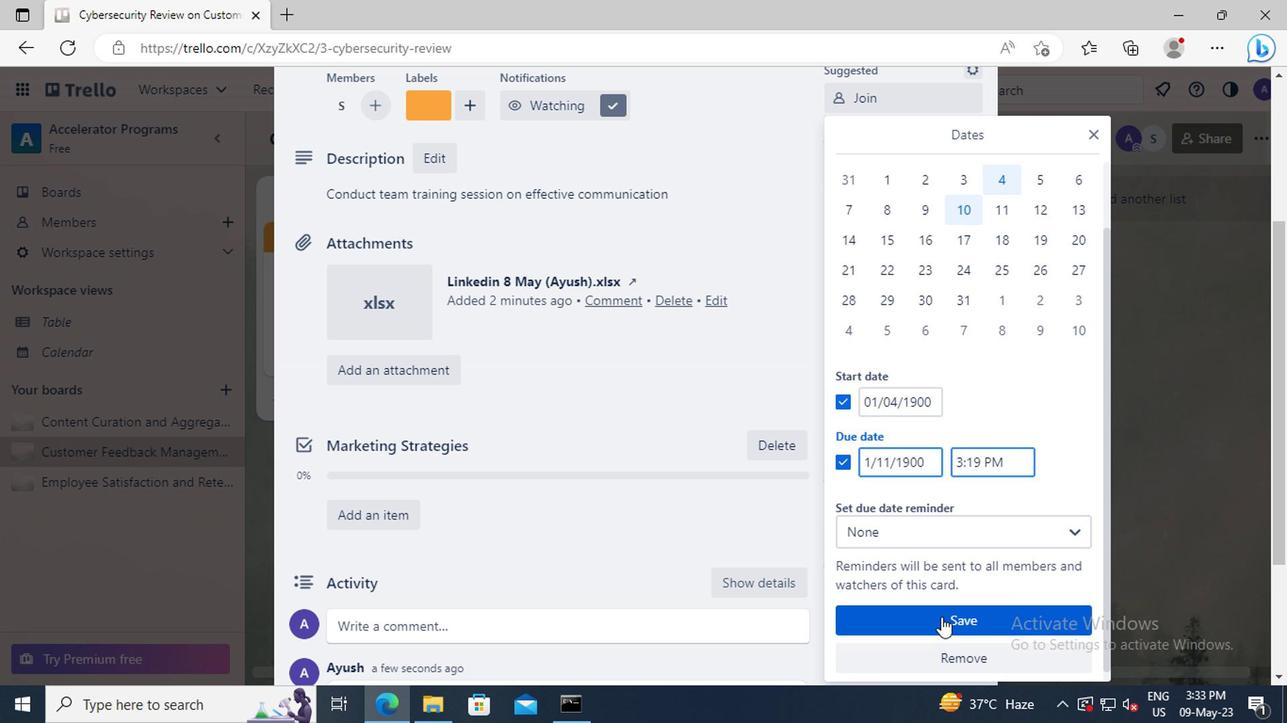 
